 Task: Select Convenience. Add to cart, from 7-Eleven for 2696 Buckhannan Avenue, Syracuse, New York 13202, Cell Number 315-426-1559, following items : Bugles Ranch - 4, Pringles Sour Cream & Onion Grab Go Potato Crisps (2.5 oz) - 2, Lays Dip Smooth Ranch - 1
Action: Mouse moved to (321, 144)
Screenshot: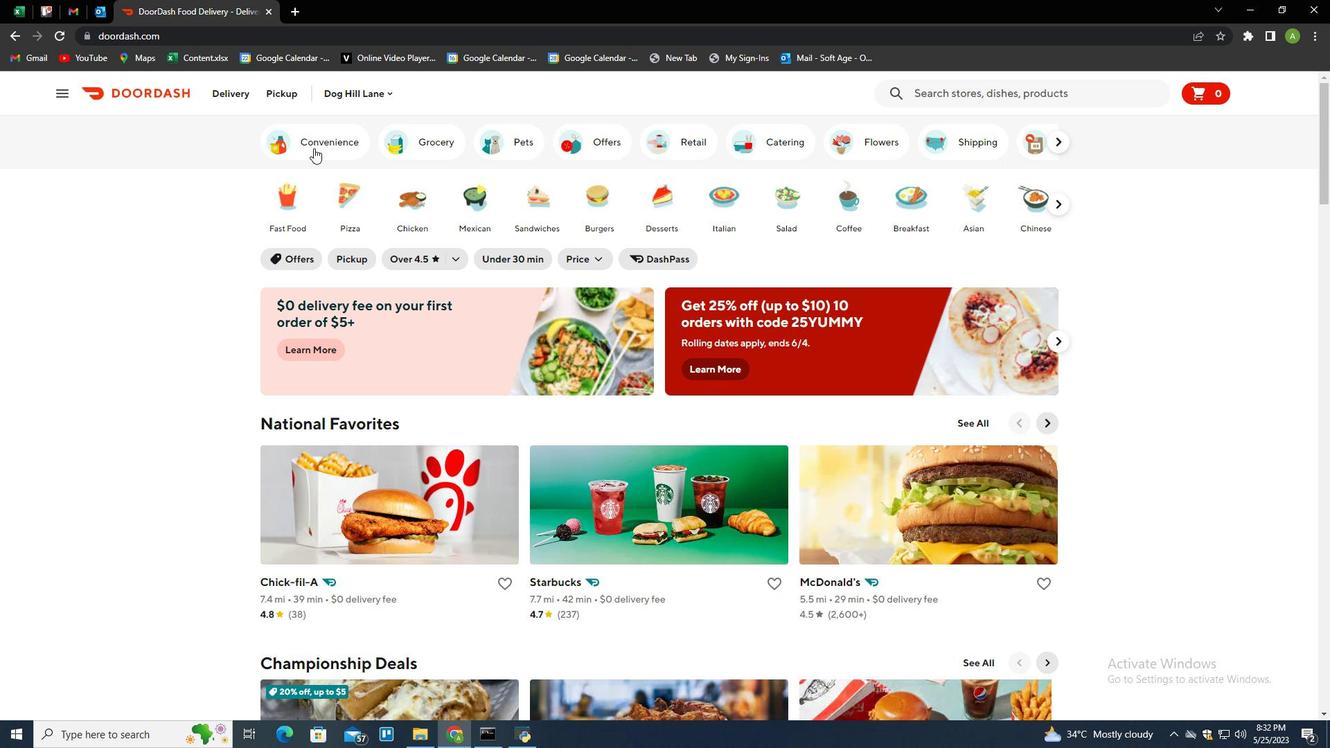 
Action: Mouse pressed left at (321, 144)
Screenshot: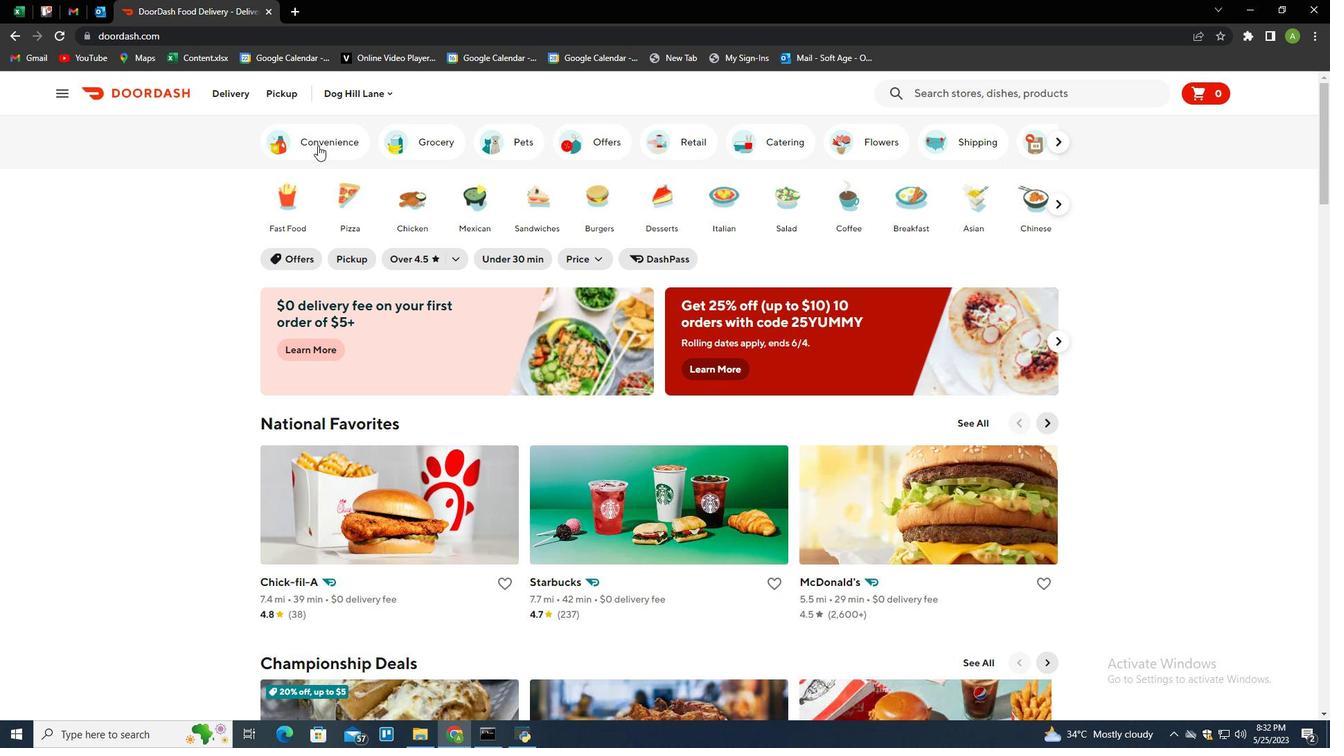 
Action: Mouse moved to (386, 538)
Screenshot: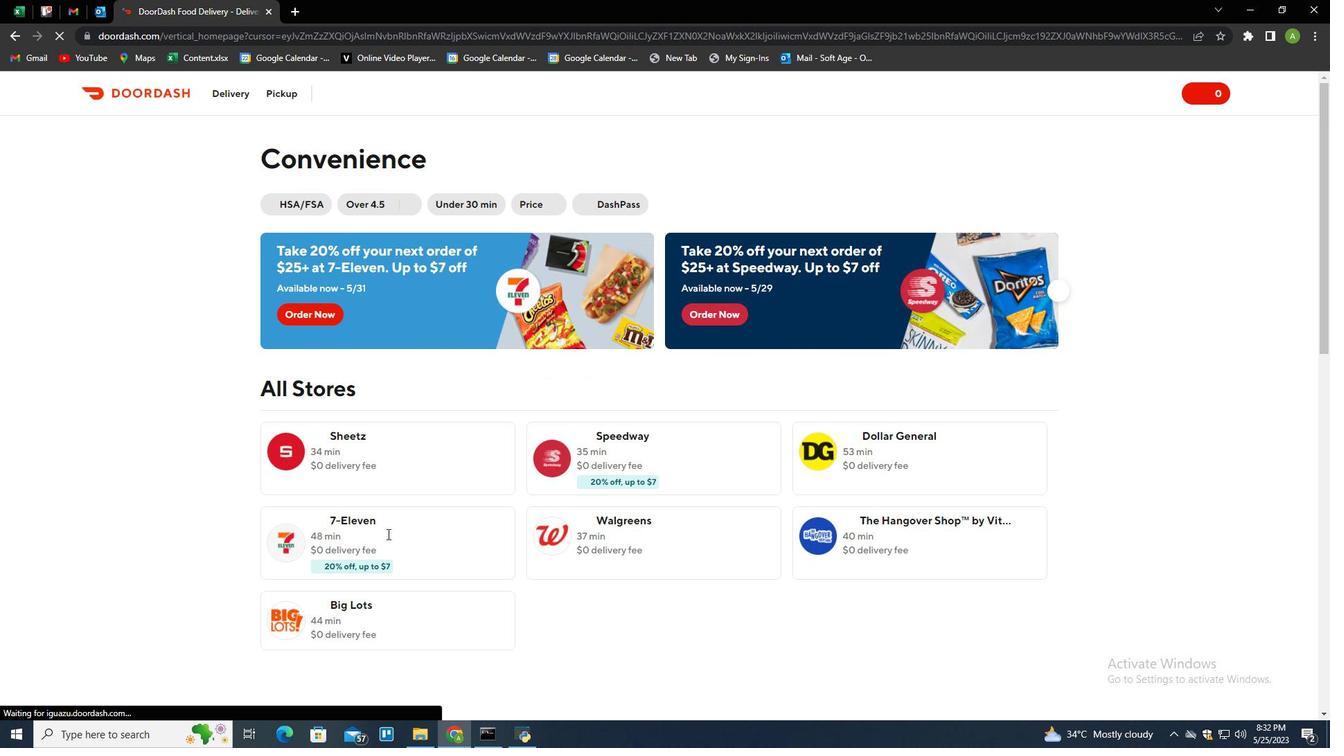 
Action: Mouse pressed left at (386, 538)
Screenshot: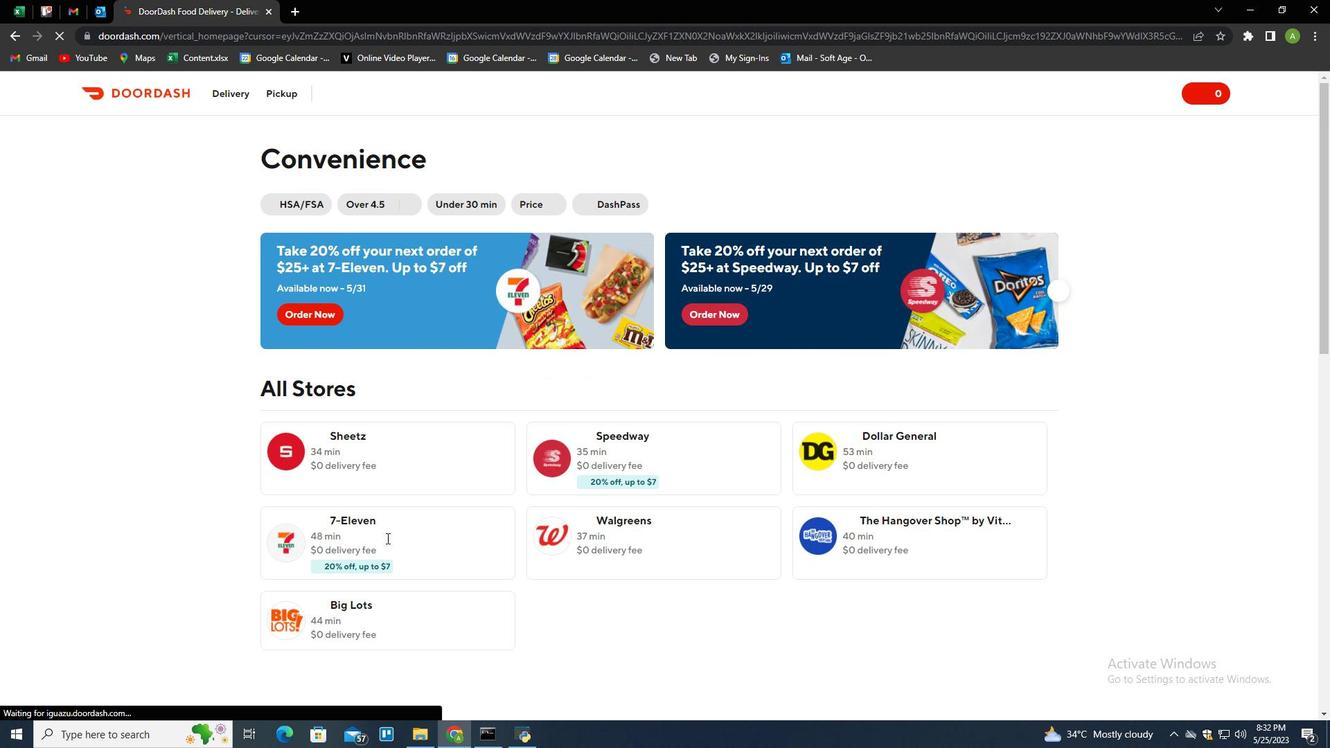 
Action: Mouse moved to (250, 88)
Screenshot: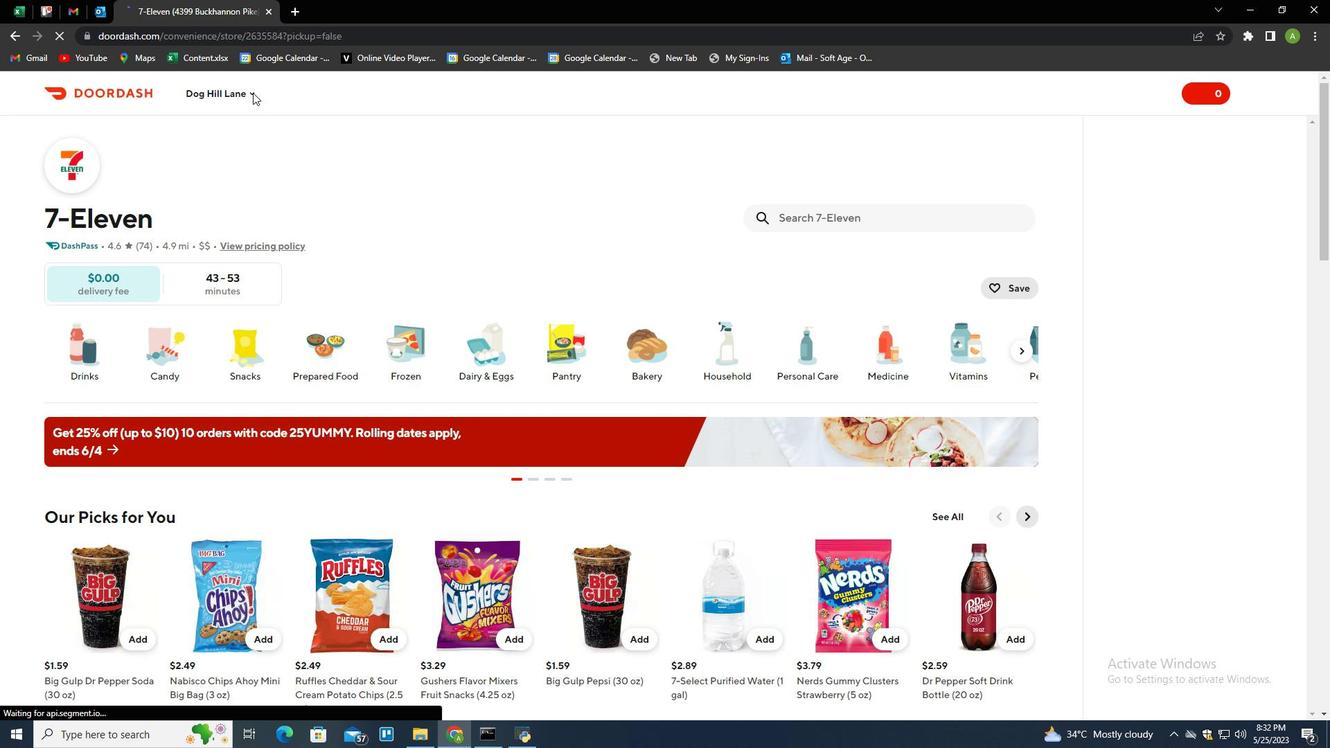 
Action: Mouse pressed left at (250, 88)
Screenshot: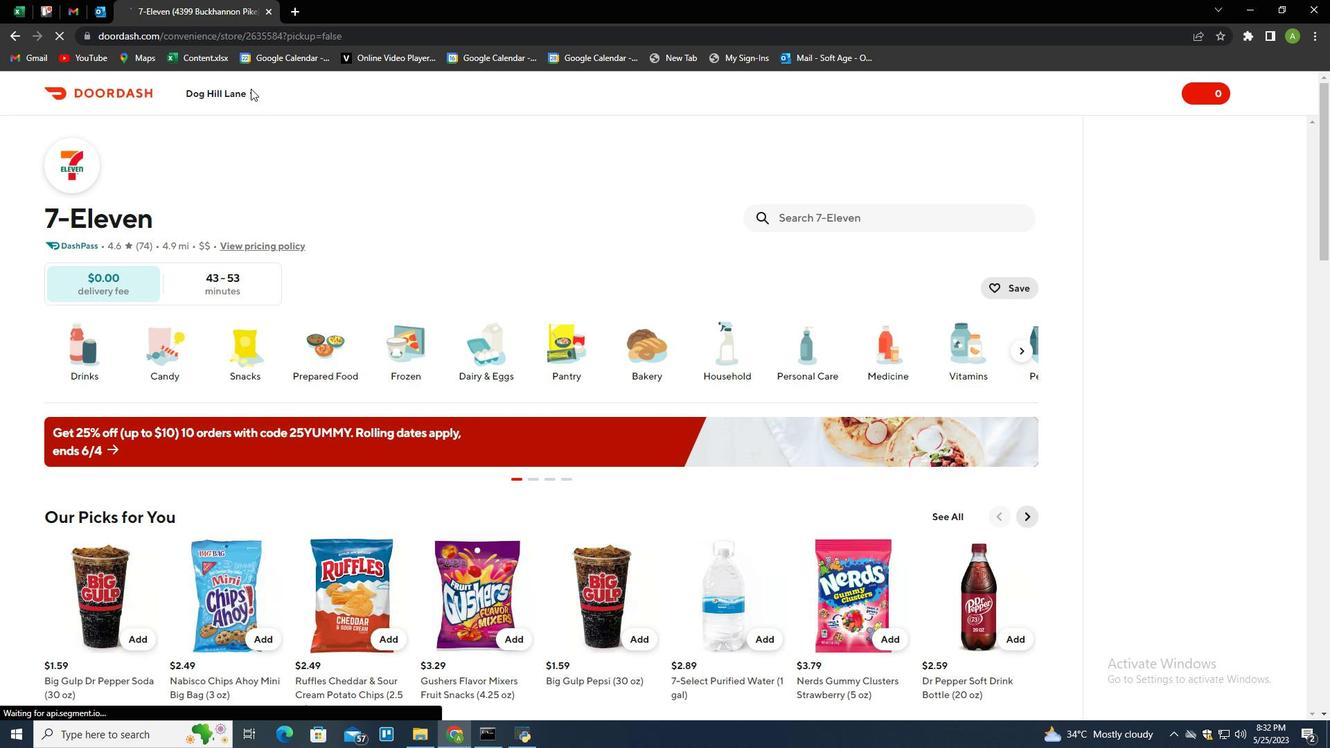 
Action: Mouse moved to (259, 157)
Screenshot: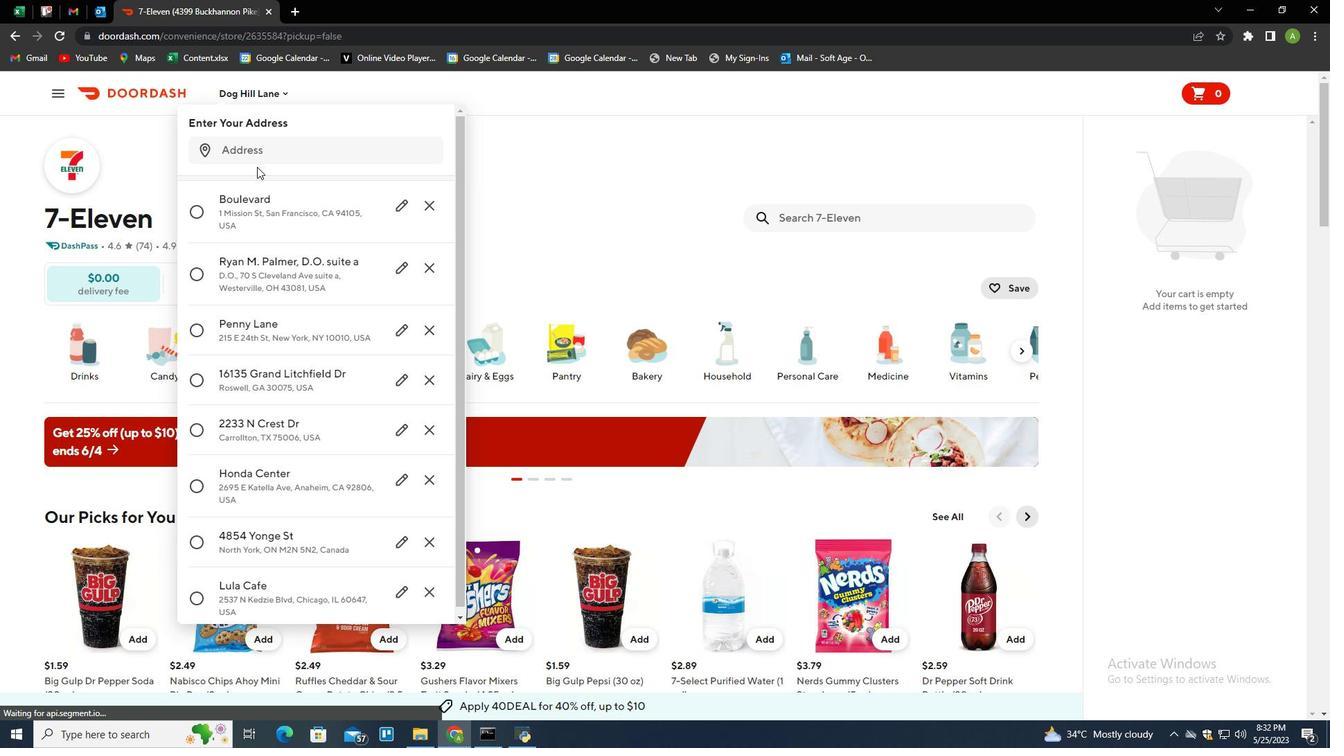 
Action: Mouse pressed left at (259, 157)
Screenshot: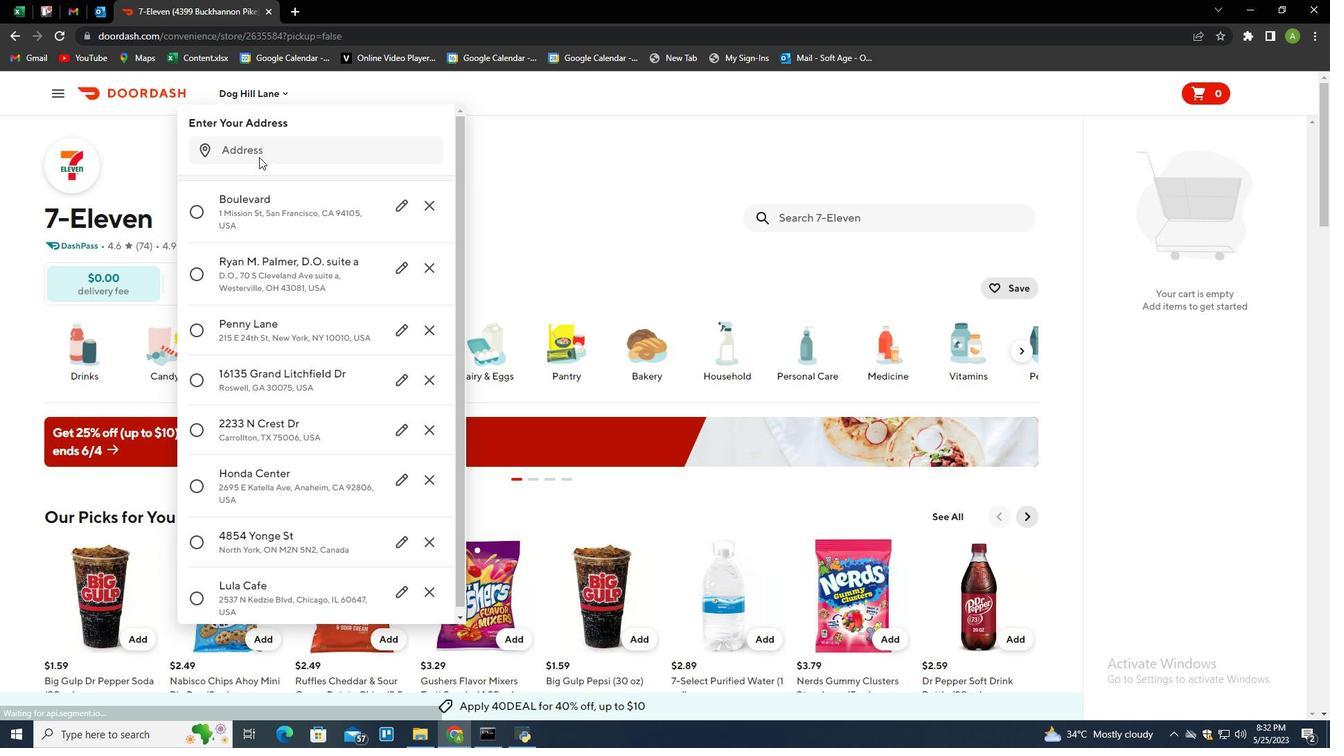
Action: Mouse moved to (252, 239)
Screenshot: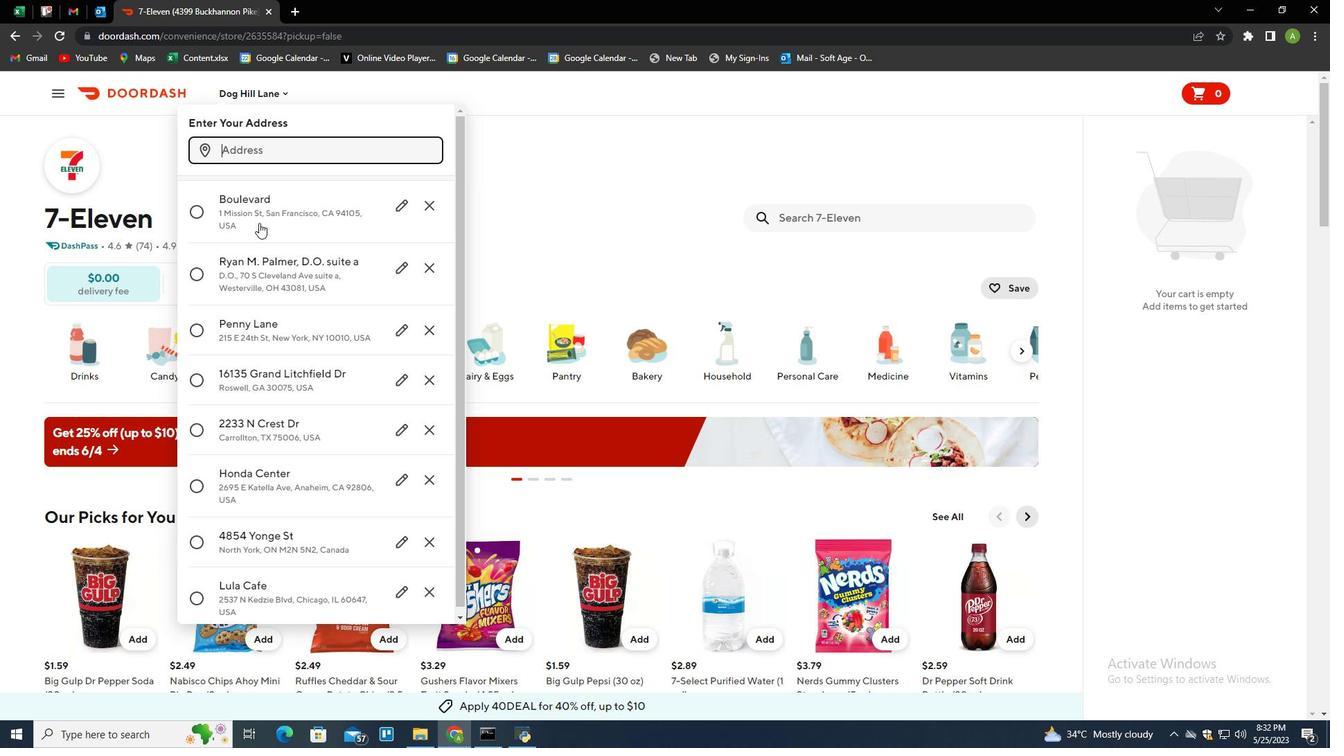 
Action: Key pressed 2696<Key.space>buckhannan<Key.space>avenue,<Key.space>syracuse,<Key.space>new<Key.space>york<Key.space>13202<Key.enter>
Screenshot: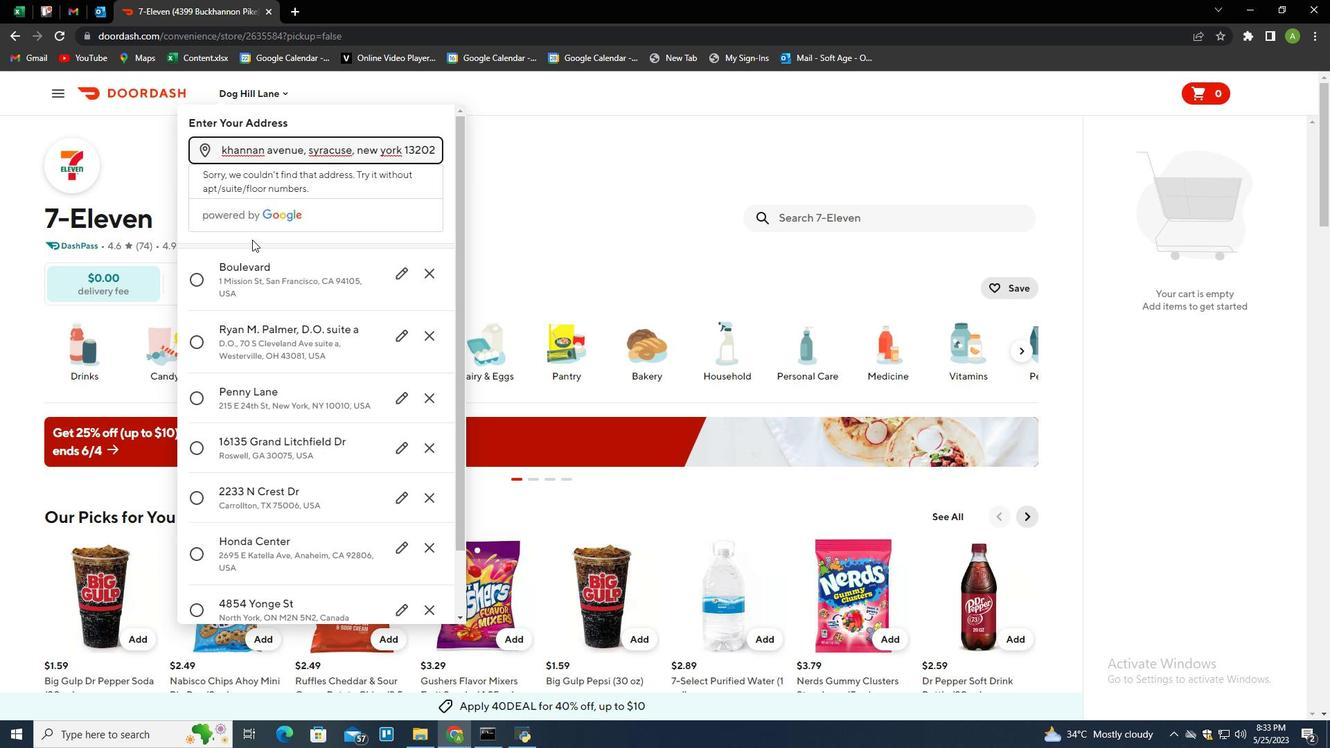 
Action: Mouse moved to (404, 606)
Screenshot: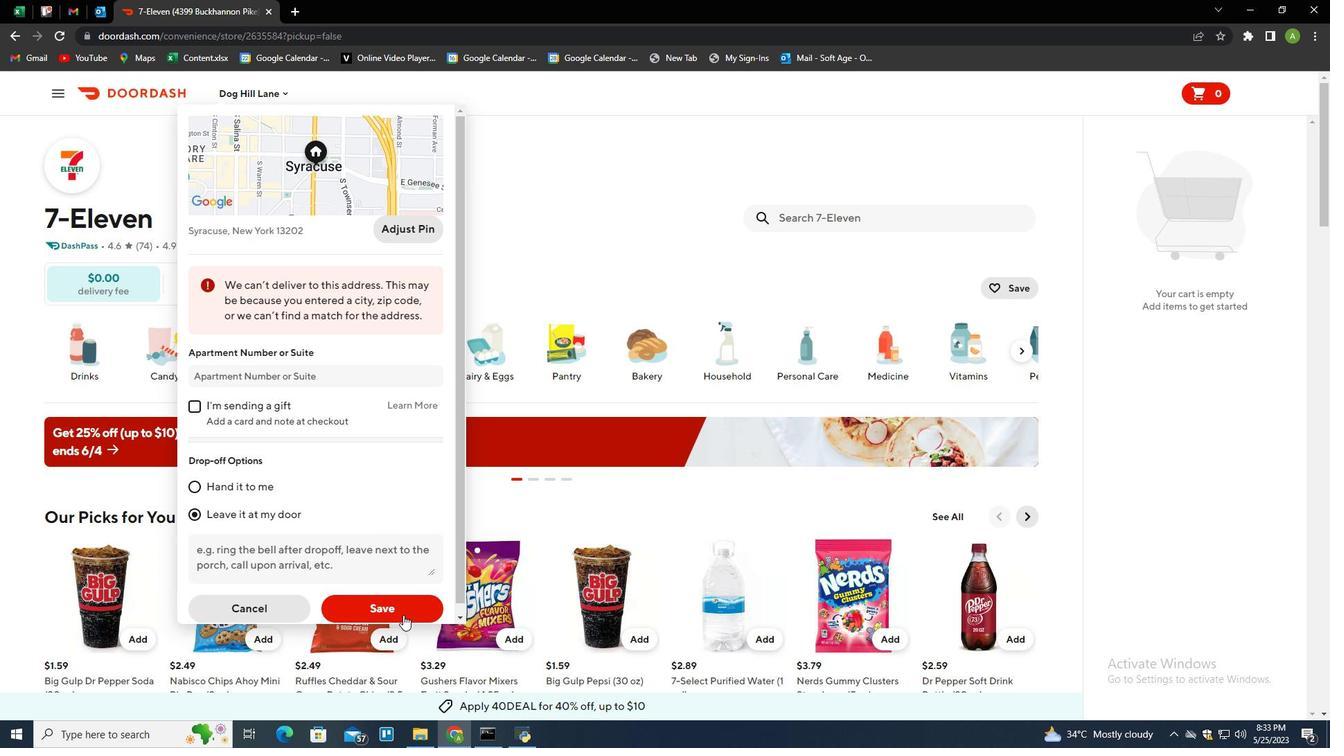 
Action: Mouse pressed left at (404, 606)
Screenshot: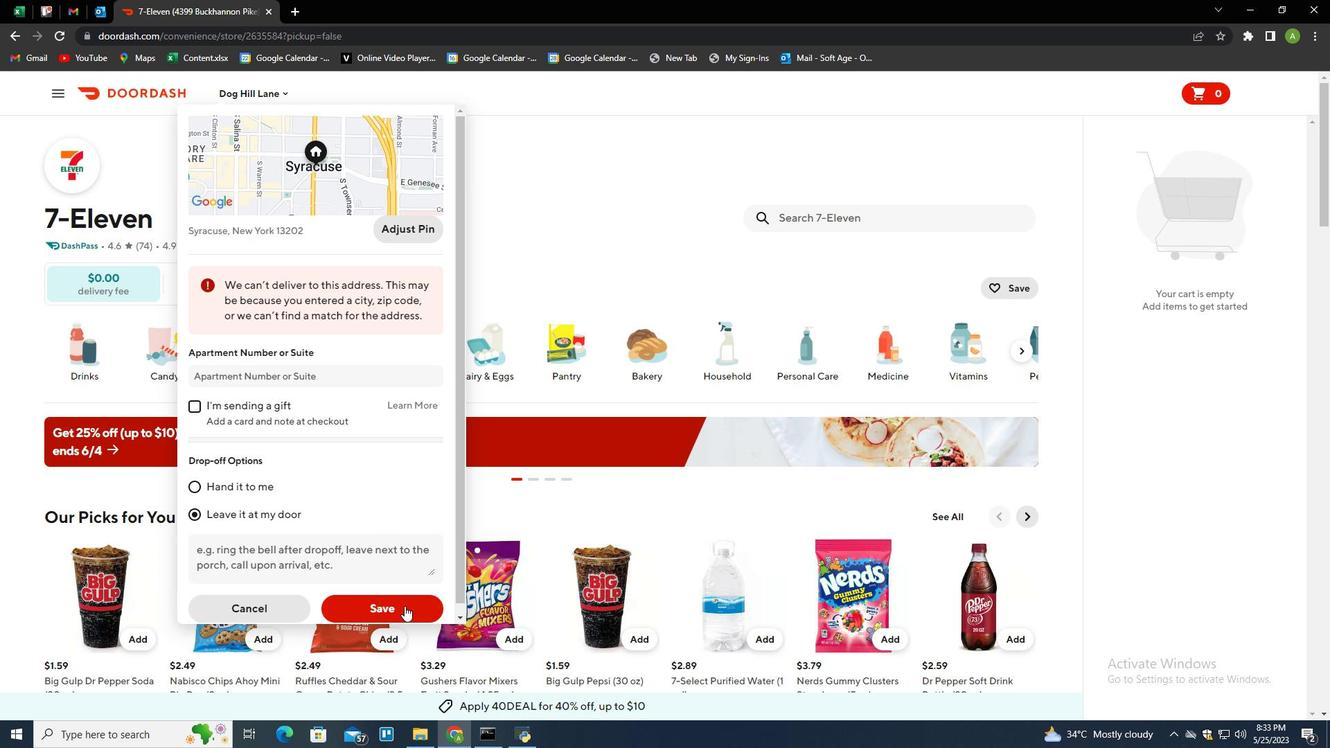 
Action: Mouse moved to (839, 216)
Screenshot: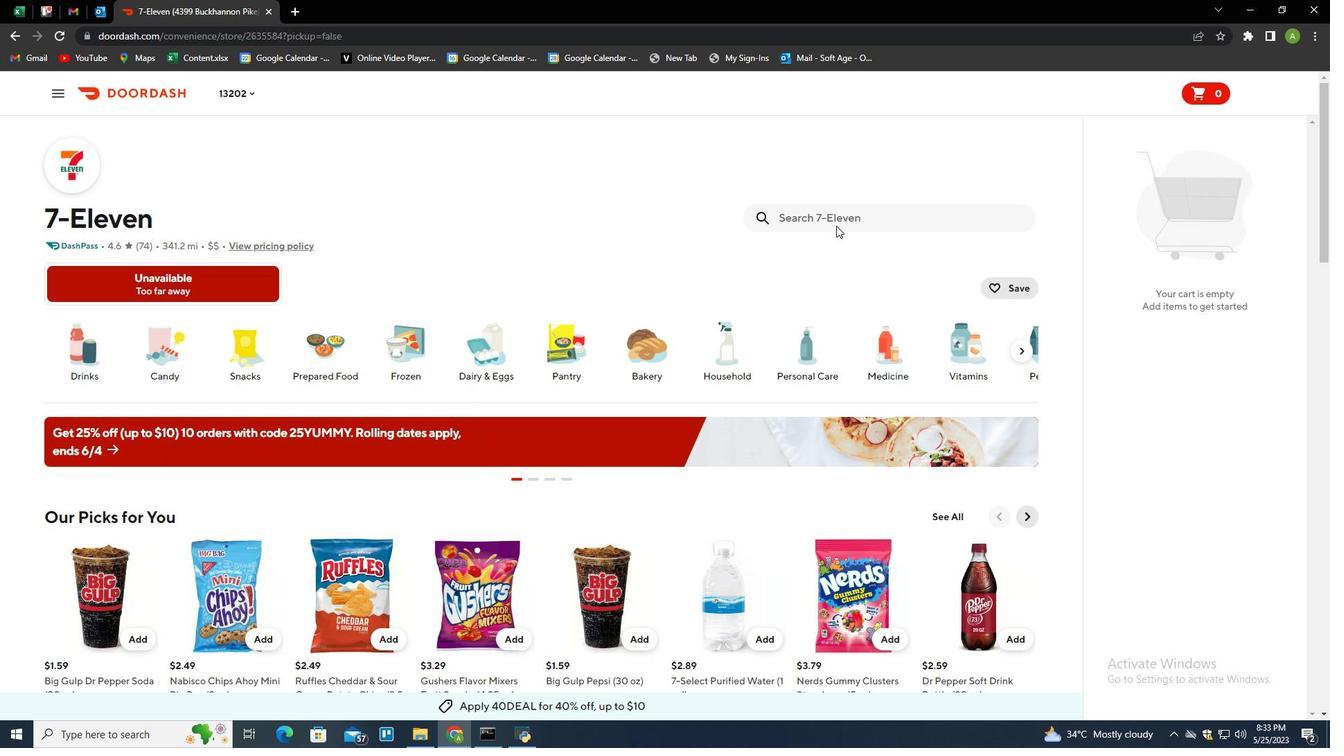 
Action: Mouse pressed left at (839, 216)
Screenshot: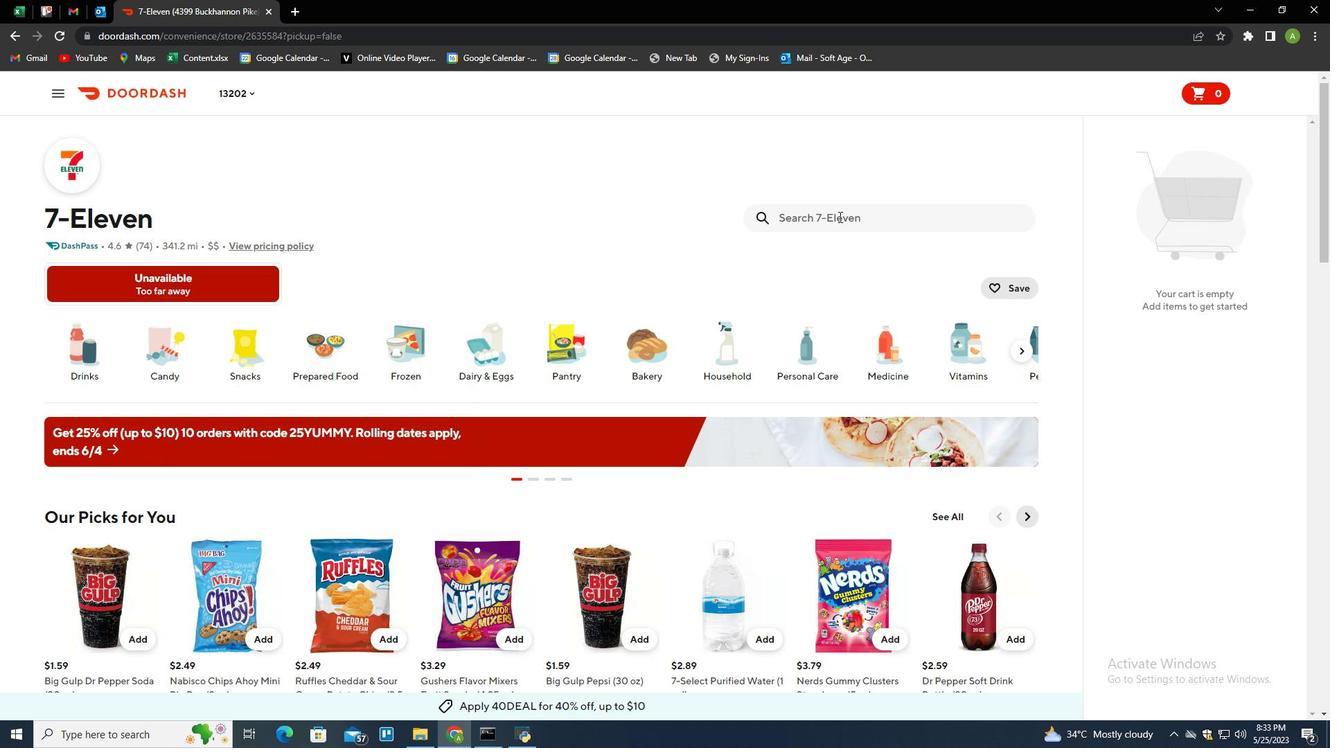 
Action: Mouse moved to (831, 224)
Screenshot: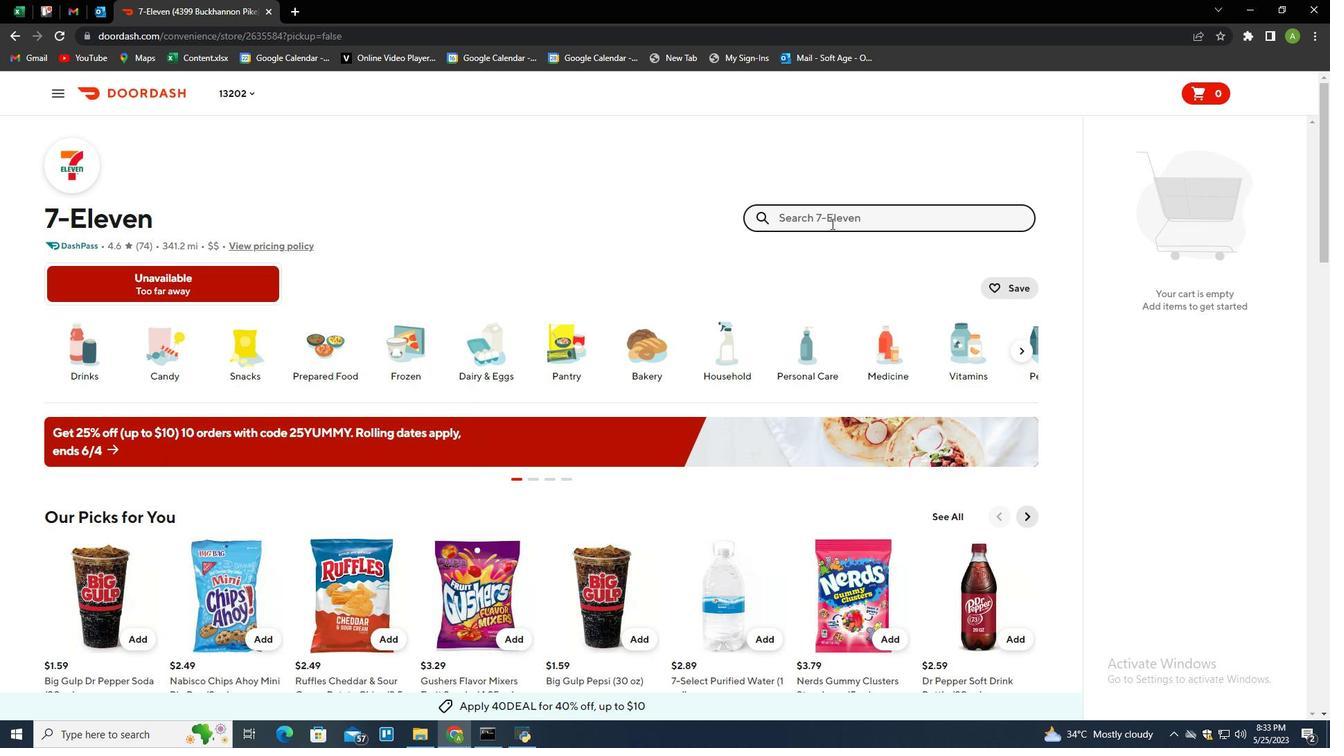 
Action: Key pressed bugles<Key.space>ranch<Key.enter>
Screenshot: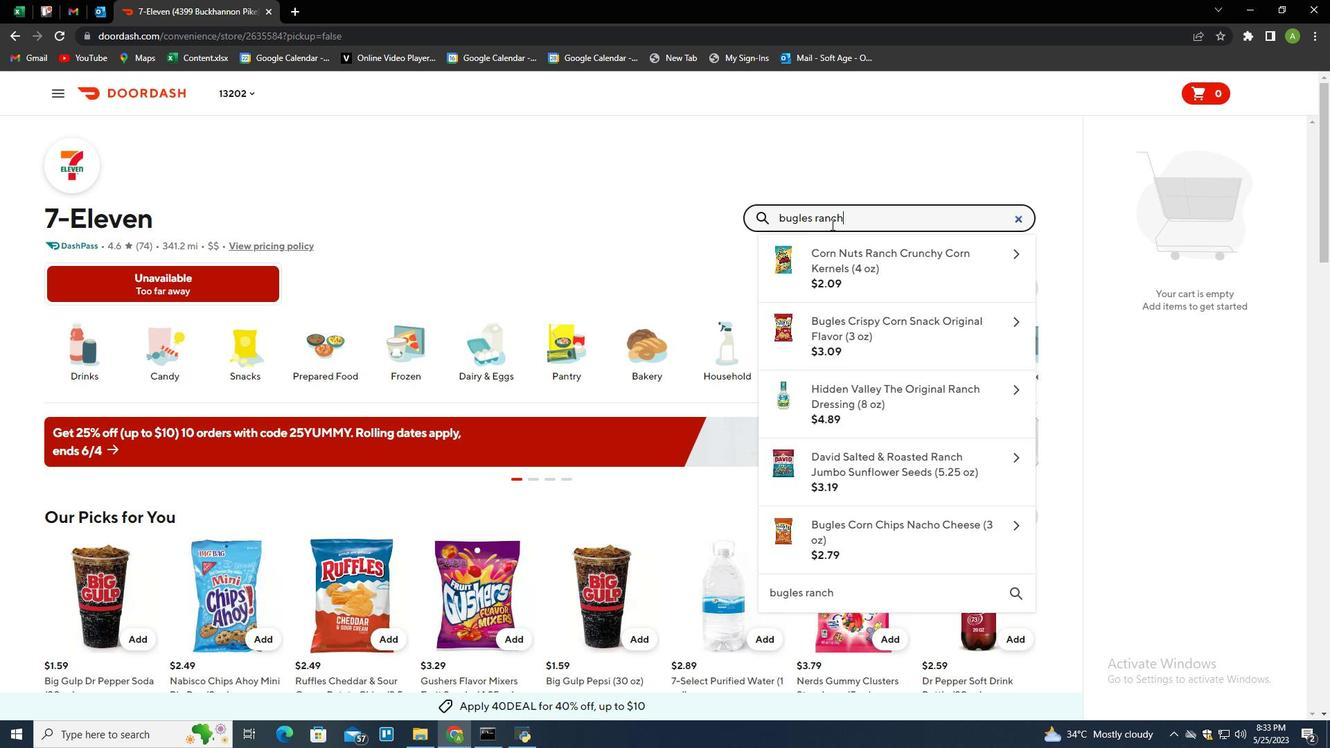 
Action: Mouse moved to (115, 357)
Screenshot: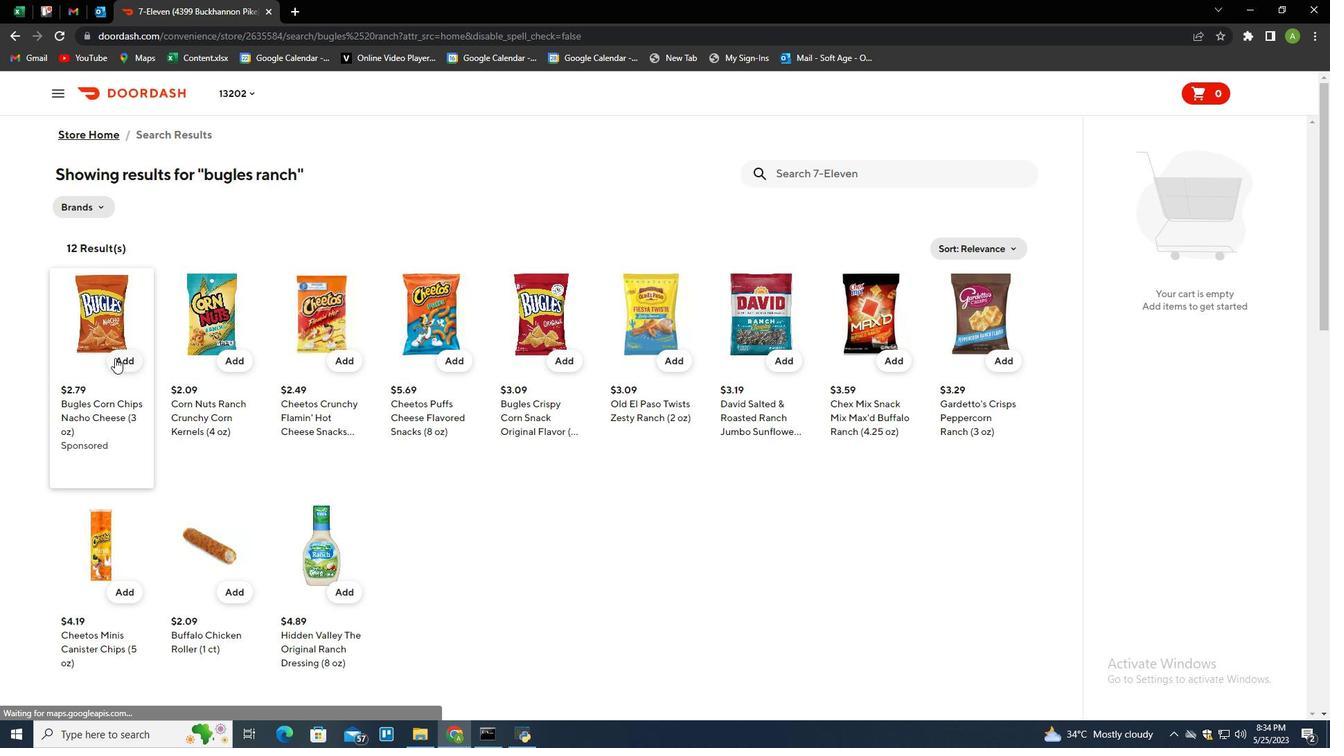 
Action: Mouse pressed left at (115, 357)
Screenshot: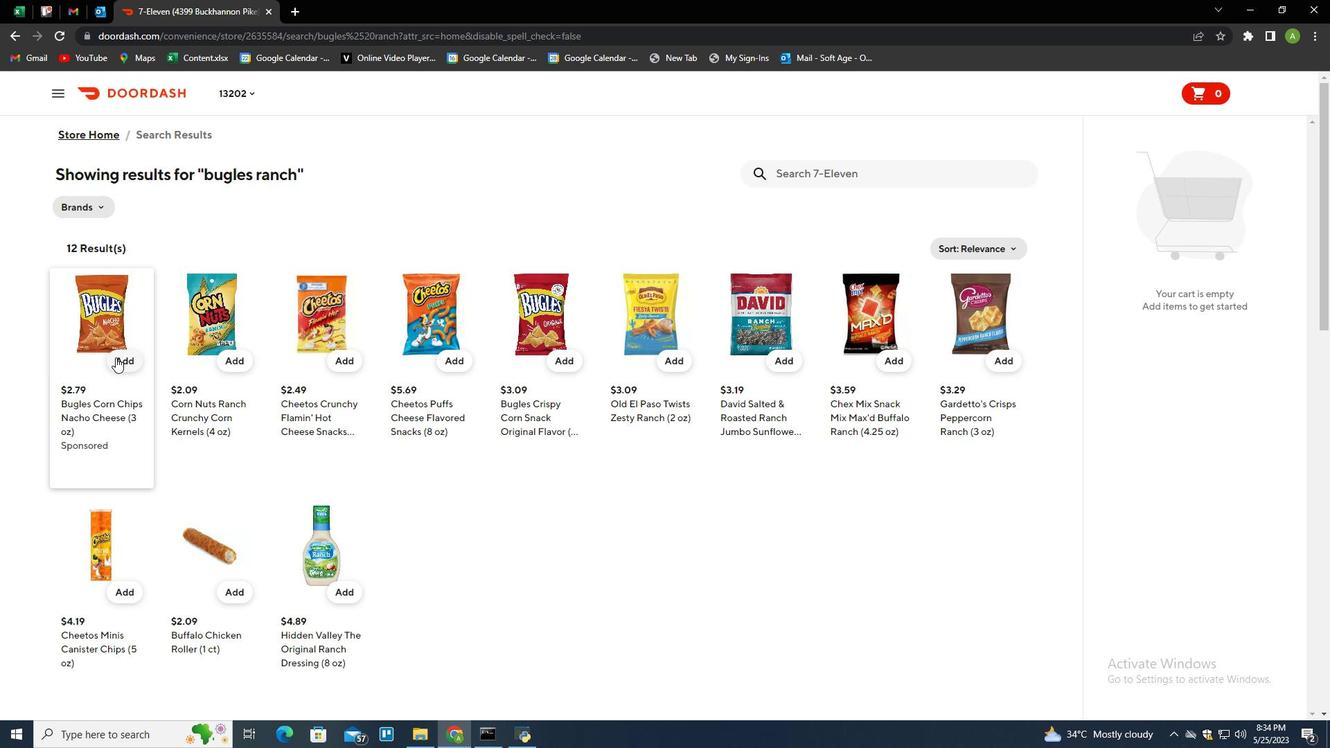 
Action: Mouse moved to (1284, 239)
Screenshot: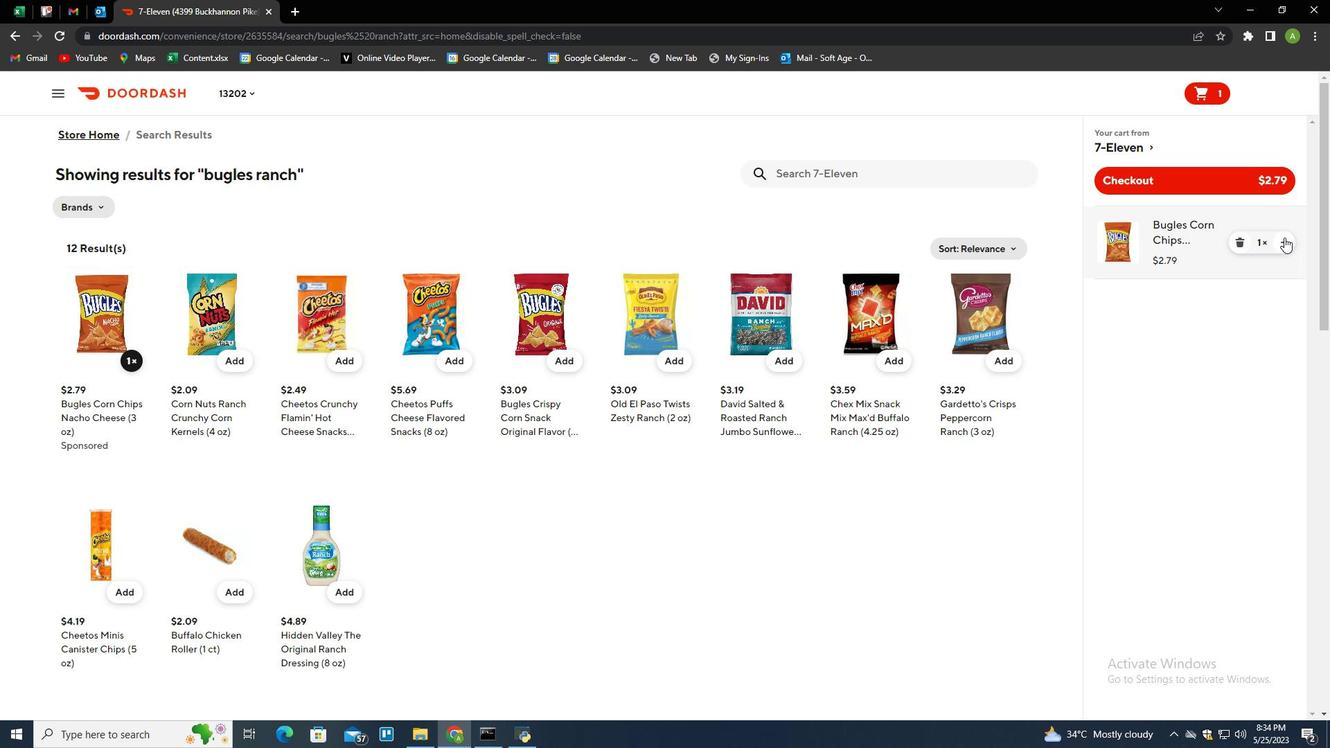 
Action: Mouse pressed left at (1284, 239)
Screenshot: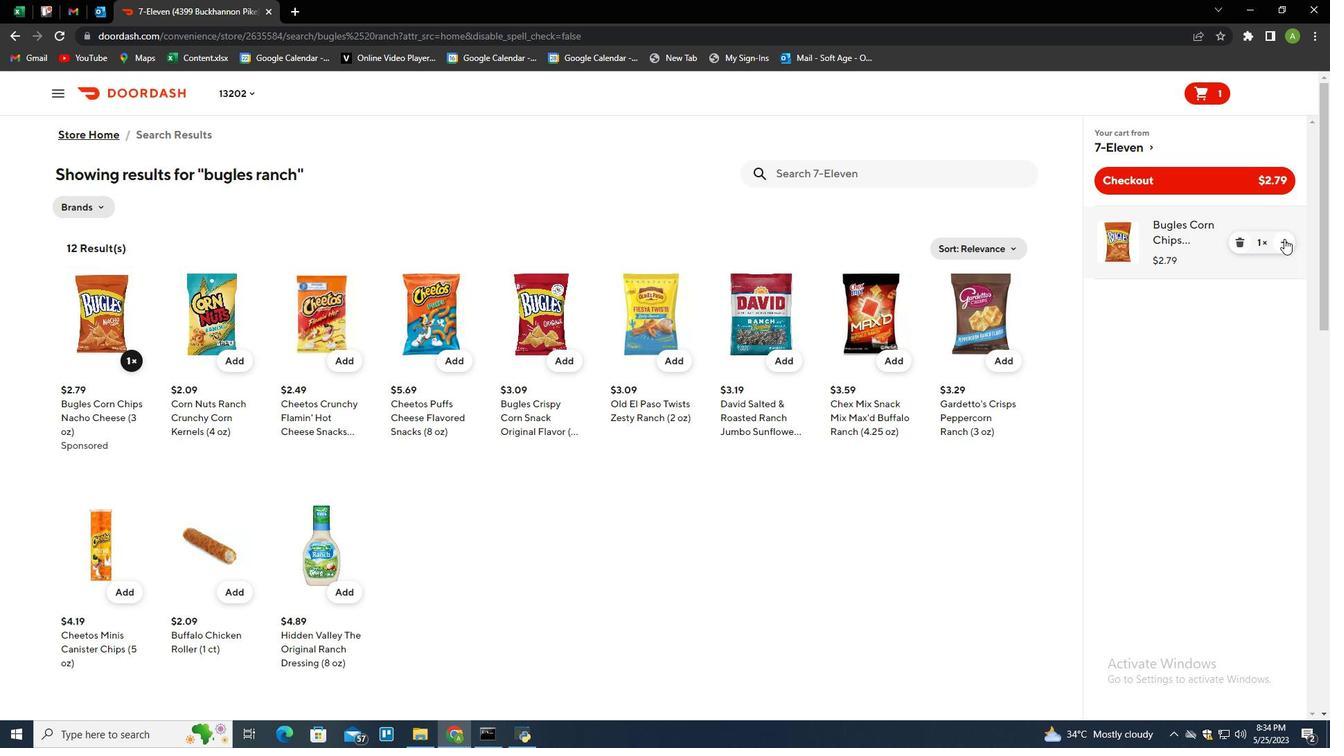 
Action: Mouse pressed left at (1284, 239)
Screenshot: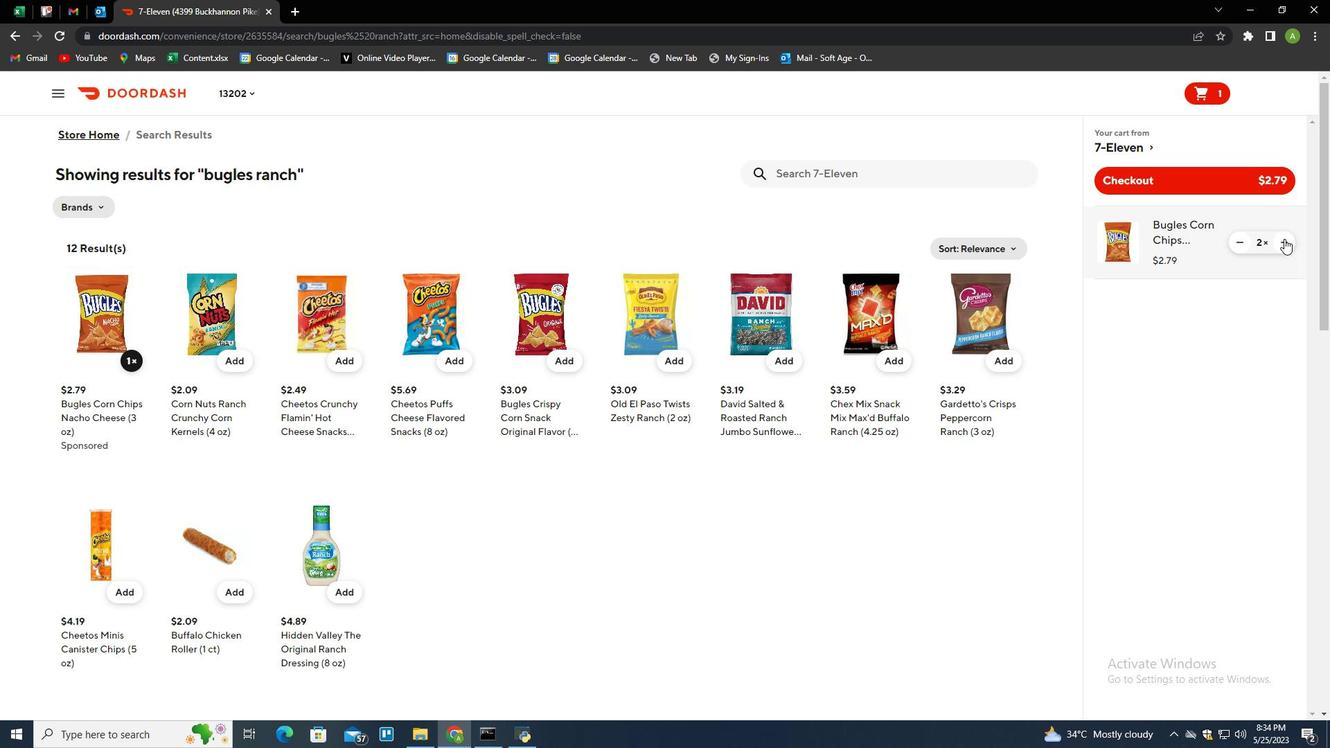 
Action: Mouse pressed left at (1284, 239)
Screenshot: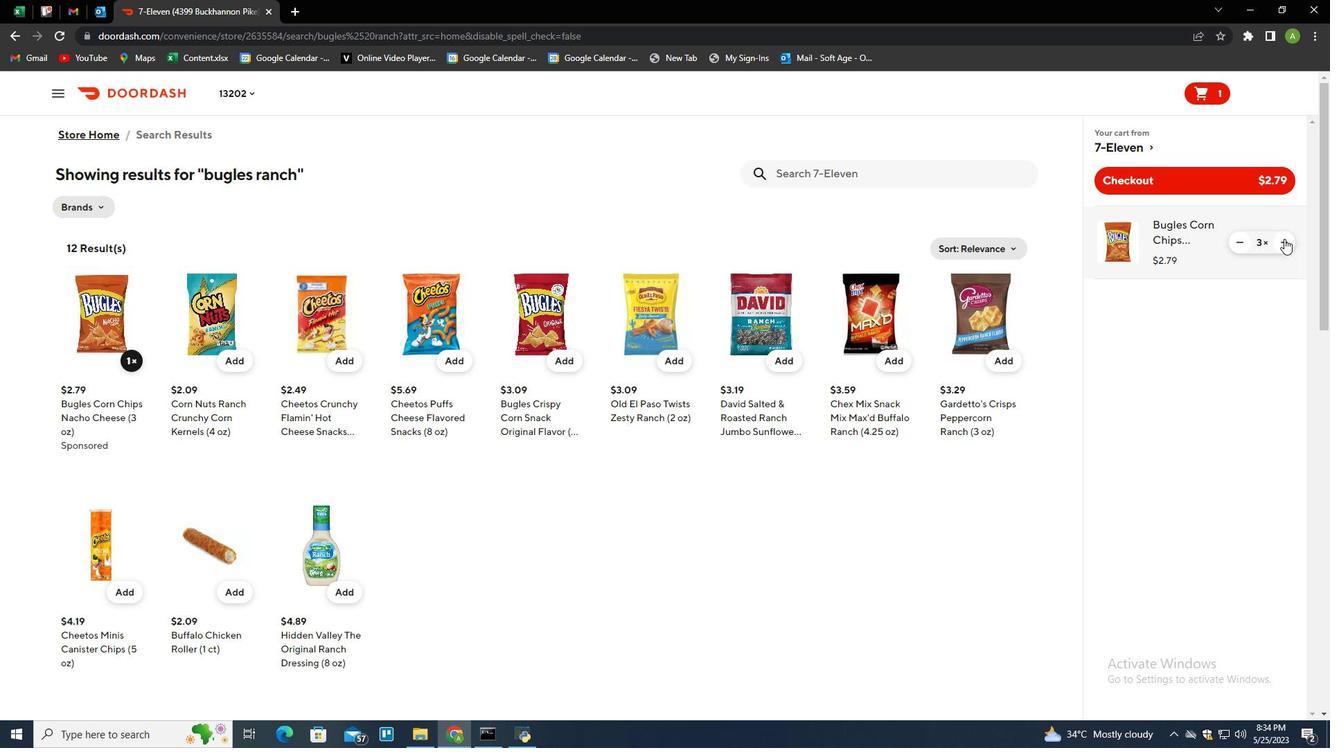 
Action: Mouse moved to (850, 176)
Screenshot: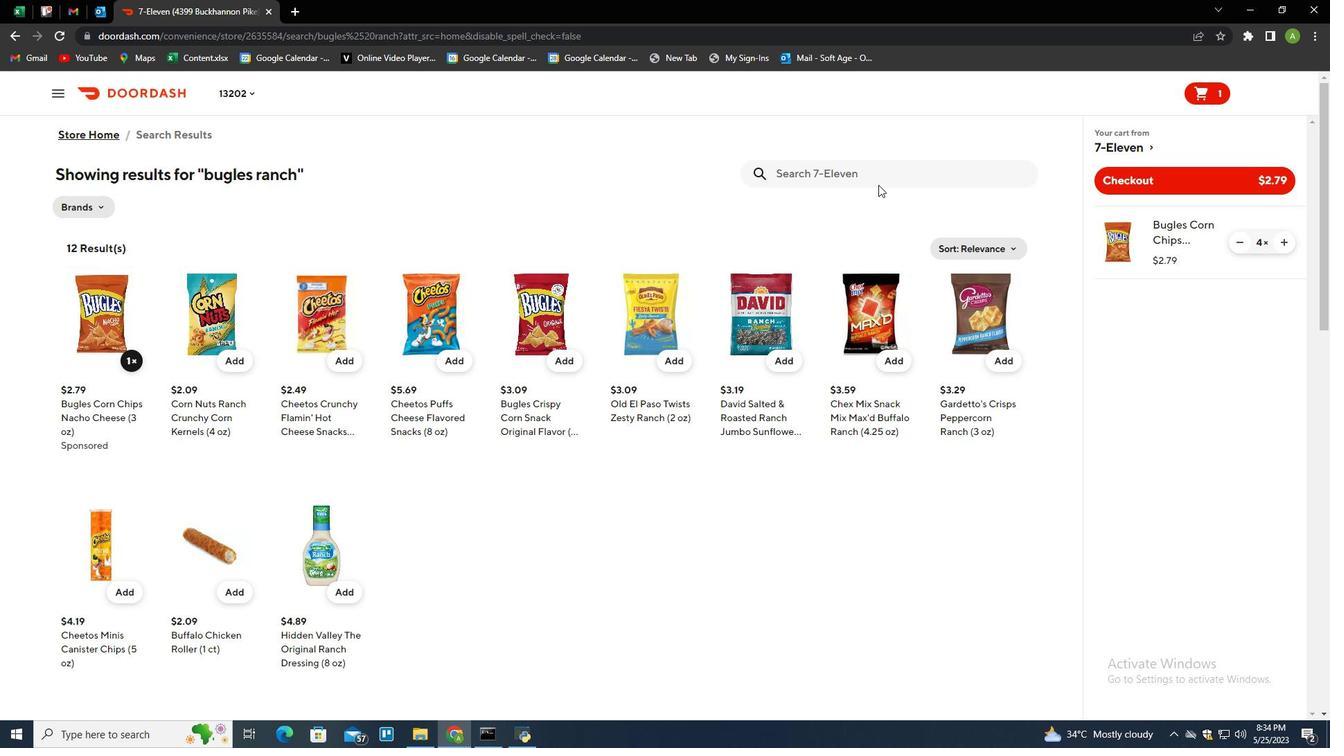 
Action: Mouse pressed left at (850, 176)
Screenshot: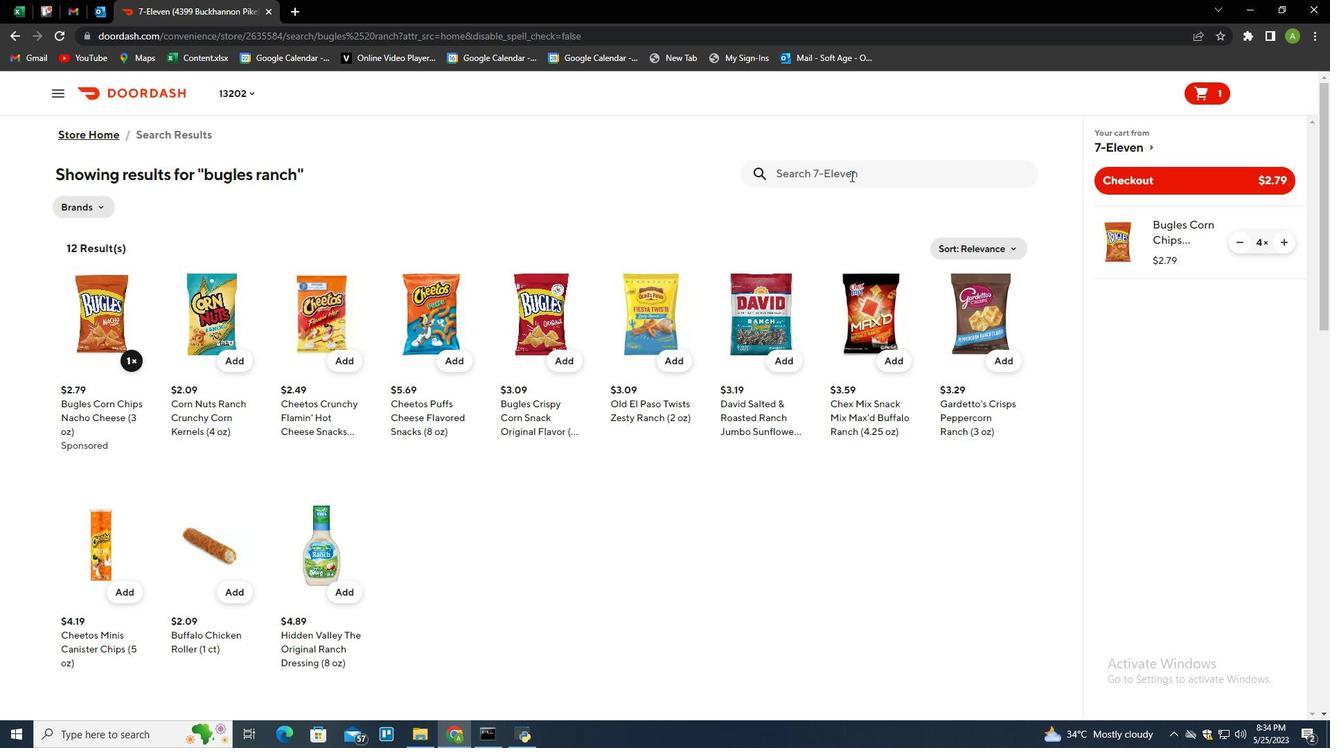 
Action: Mouse moved to (683, 234)
Screenshot: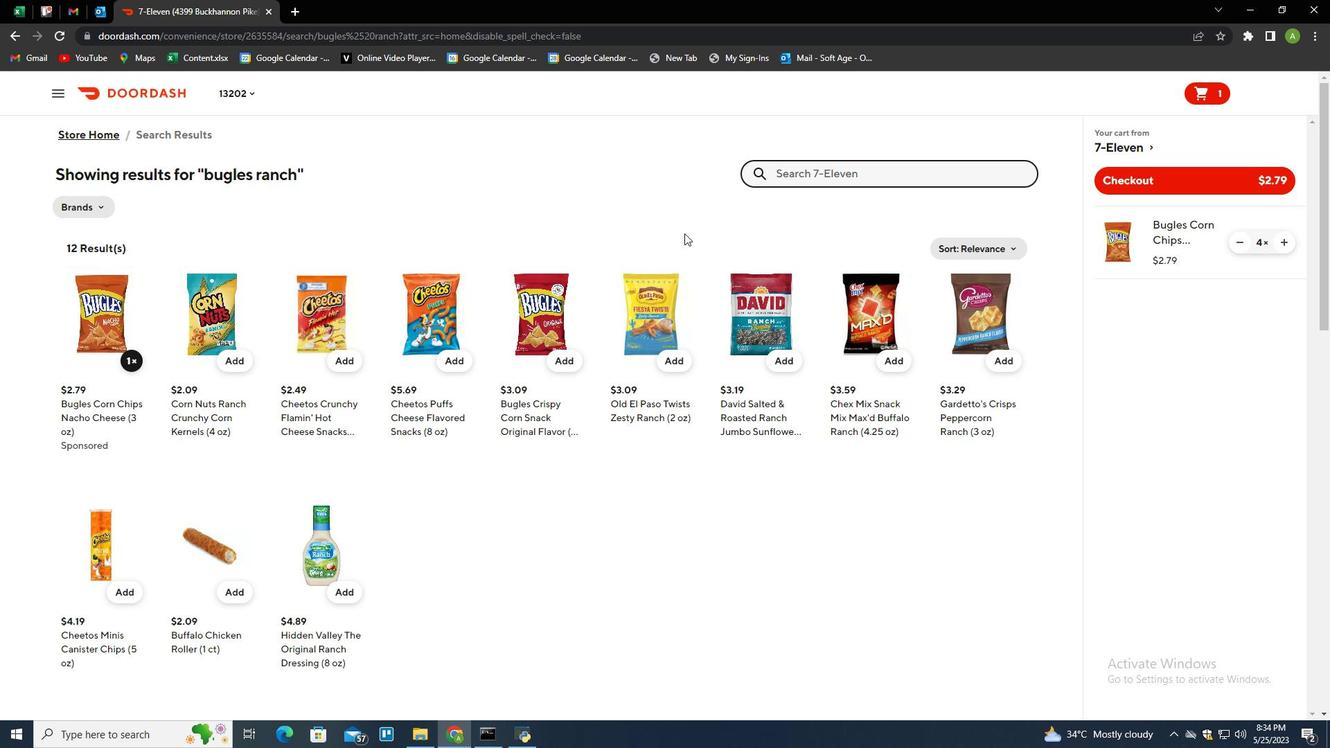 
Action: Key pressed pringles<Key.space>sour<Key.space>cream<Key.space><Key.shift>&<Key.space>onion<Key.space>grab<Key.space>go<Key.space>potato<Key.space>crisps<Key.space><Key.shift>(2.5<Key.space>oz<Key.shift>)<Key.enter>
Screenshot: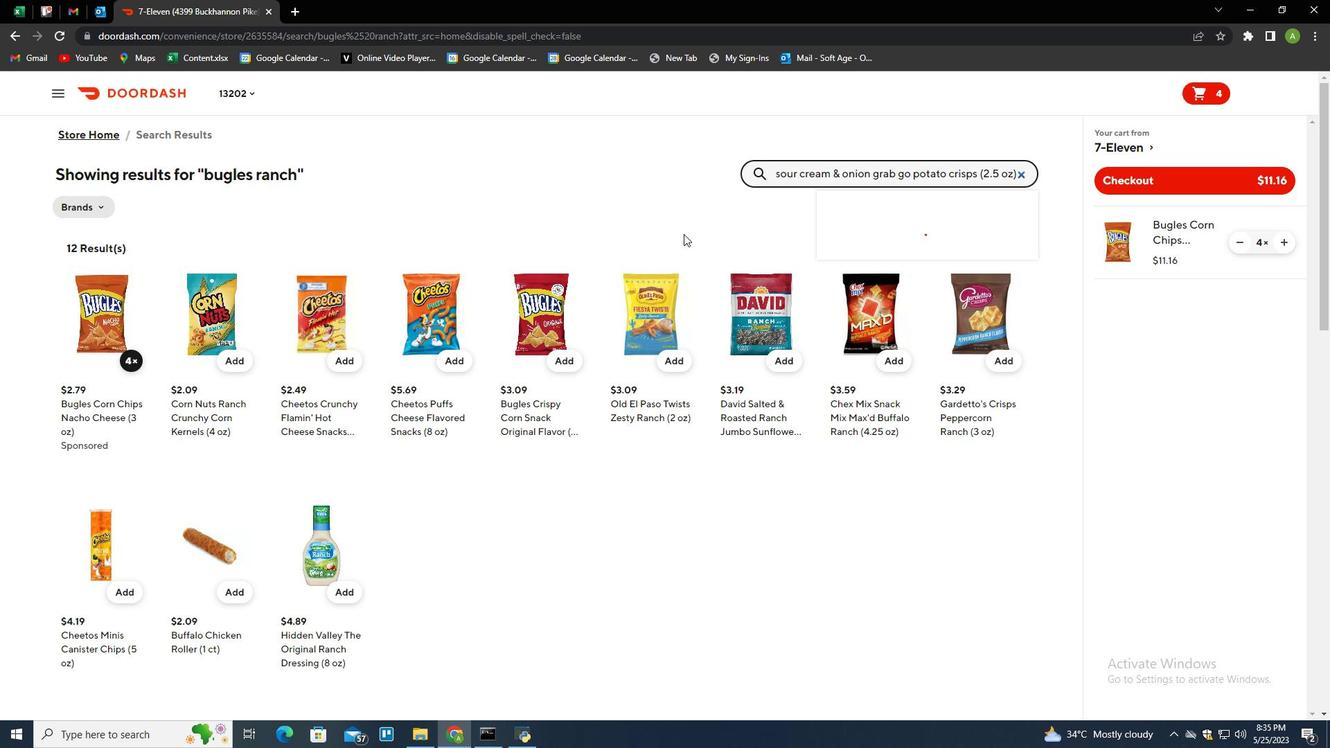 
Action: Mouse moved to (132, 365)
Screenshot: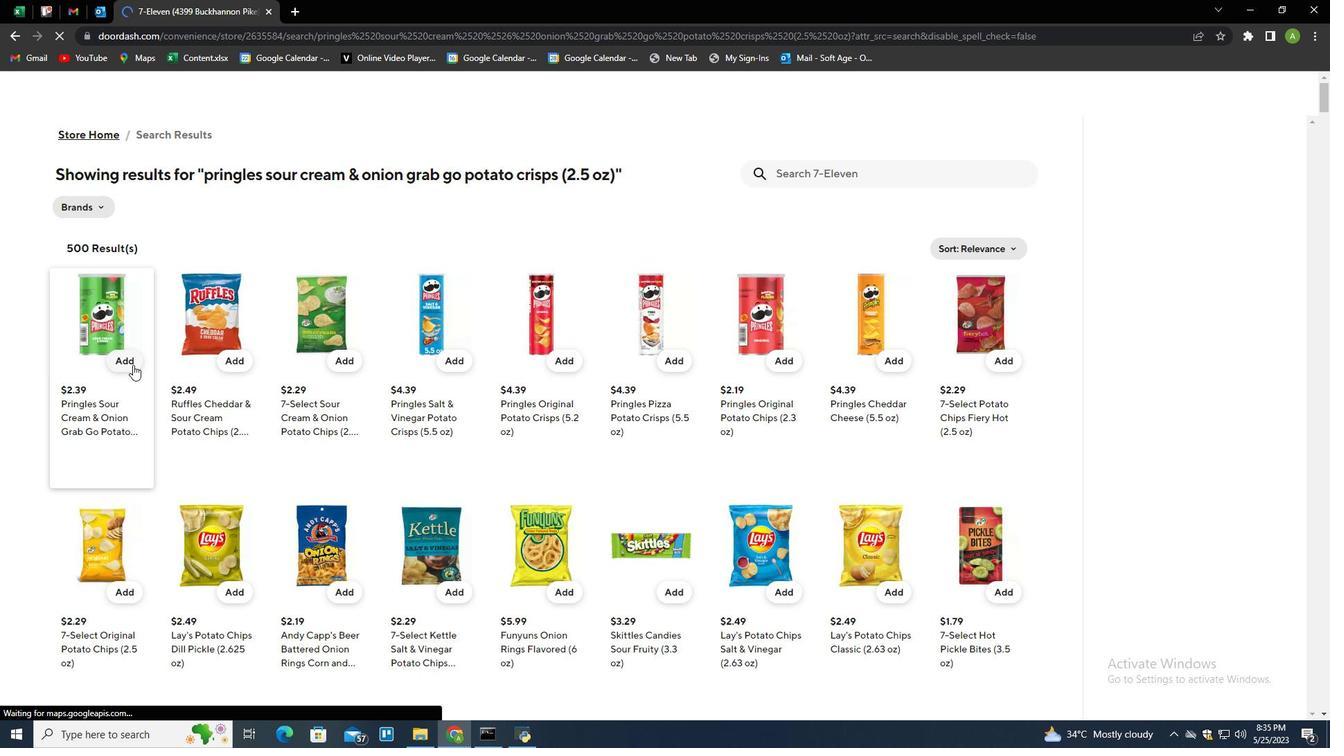 
Action: Mouse pressed left at (132, 365)
Screenshot: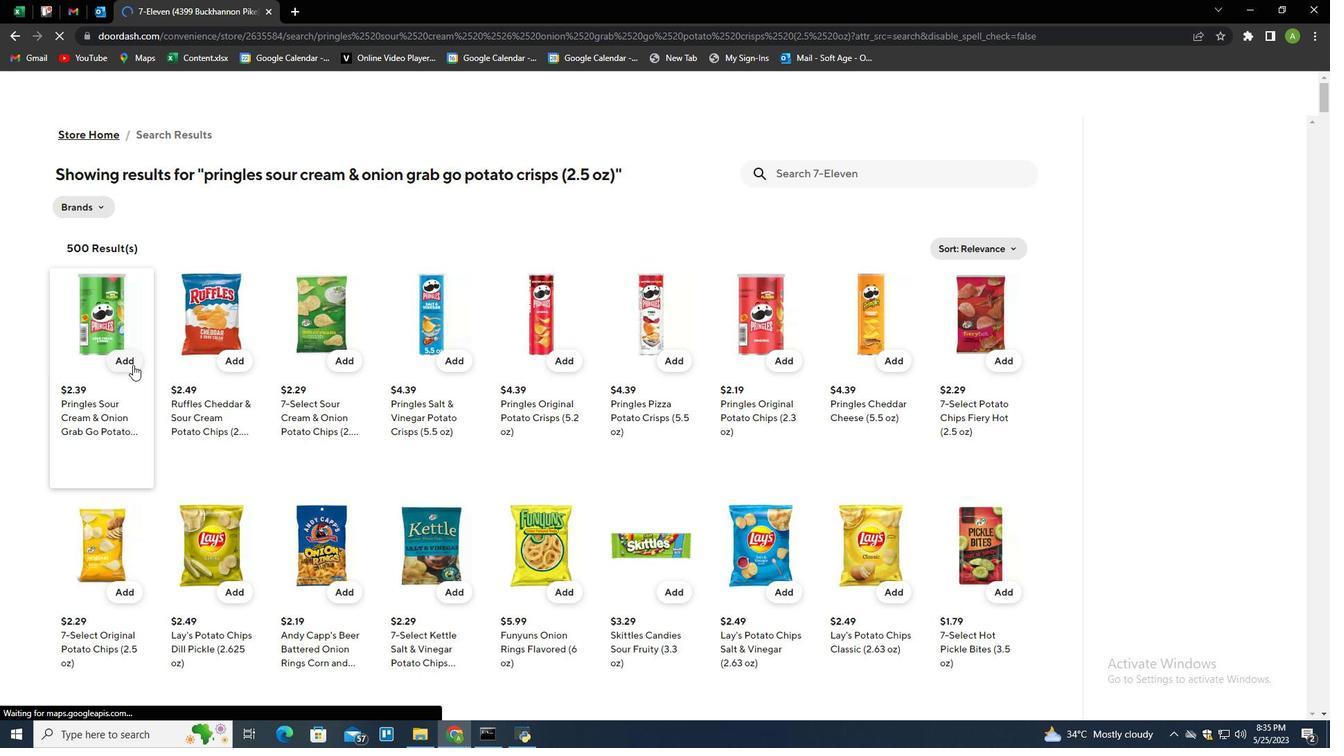 
Action: Mouse moved to (1283, 315)
Screenshot: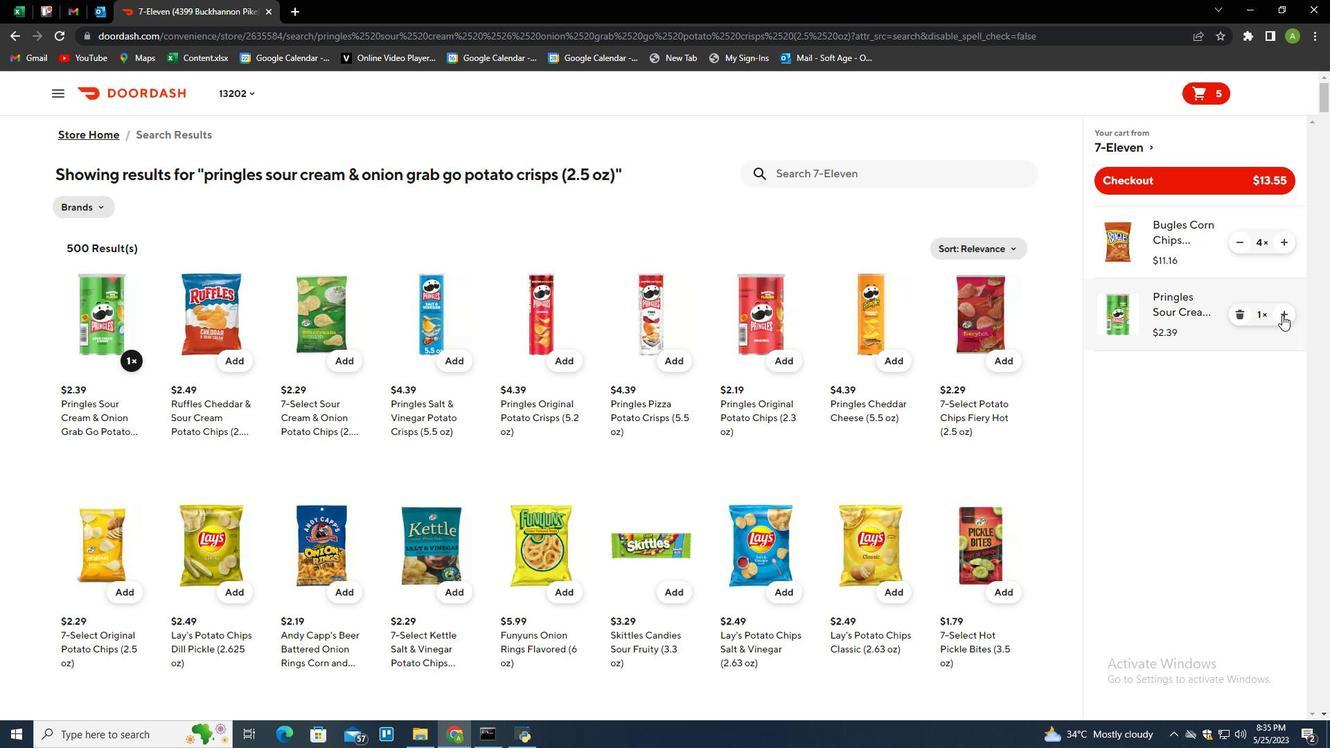 
Action: Mouse pressed left at (1283, 315)
Screenshot: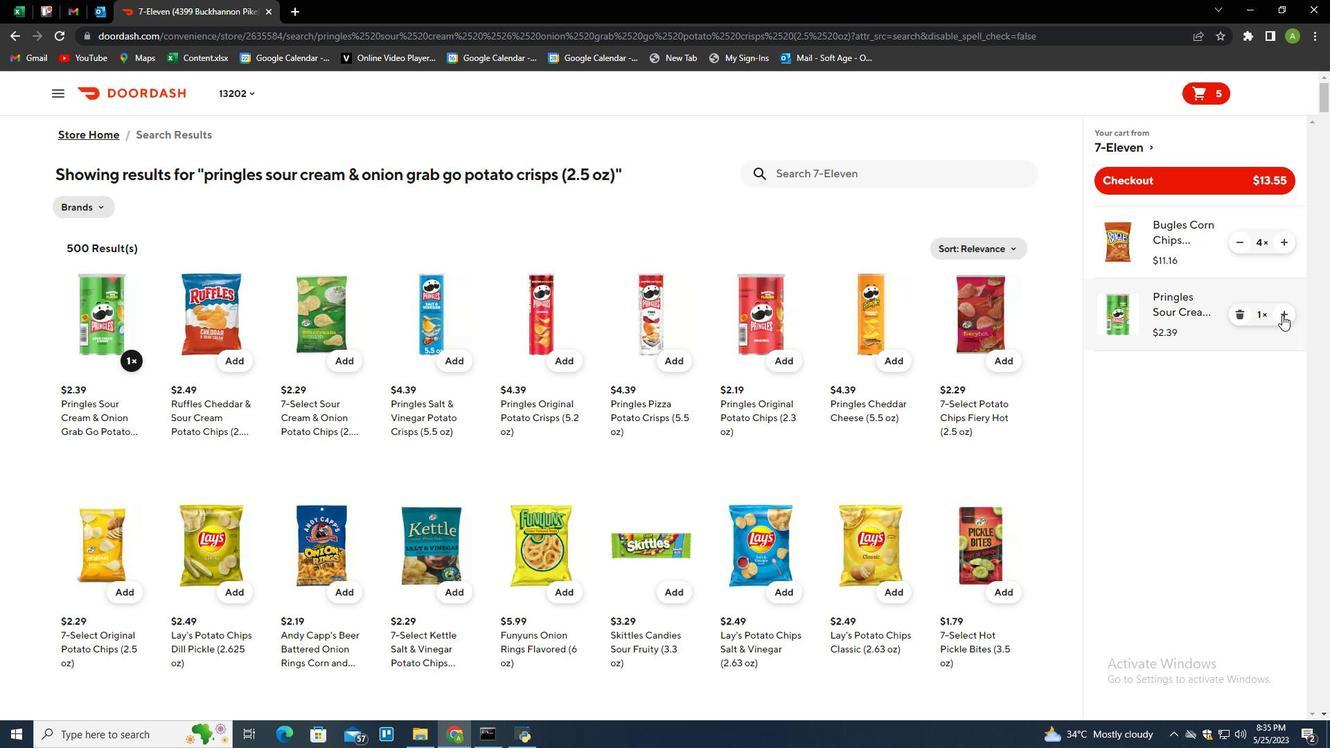 
Action: Mouse moved to (848, 183)
Screenshot: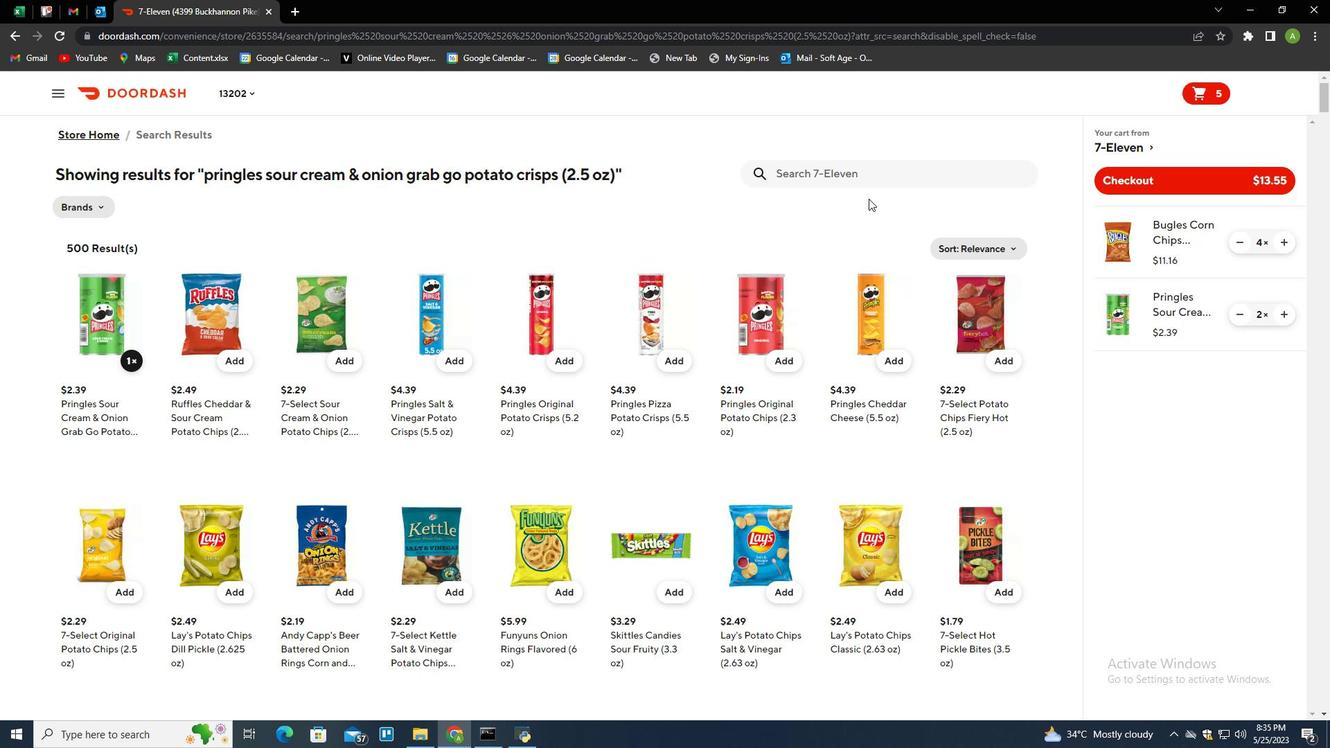
Action: Mouse pressed left at (848, 183)
Screenshot: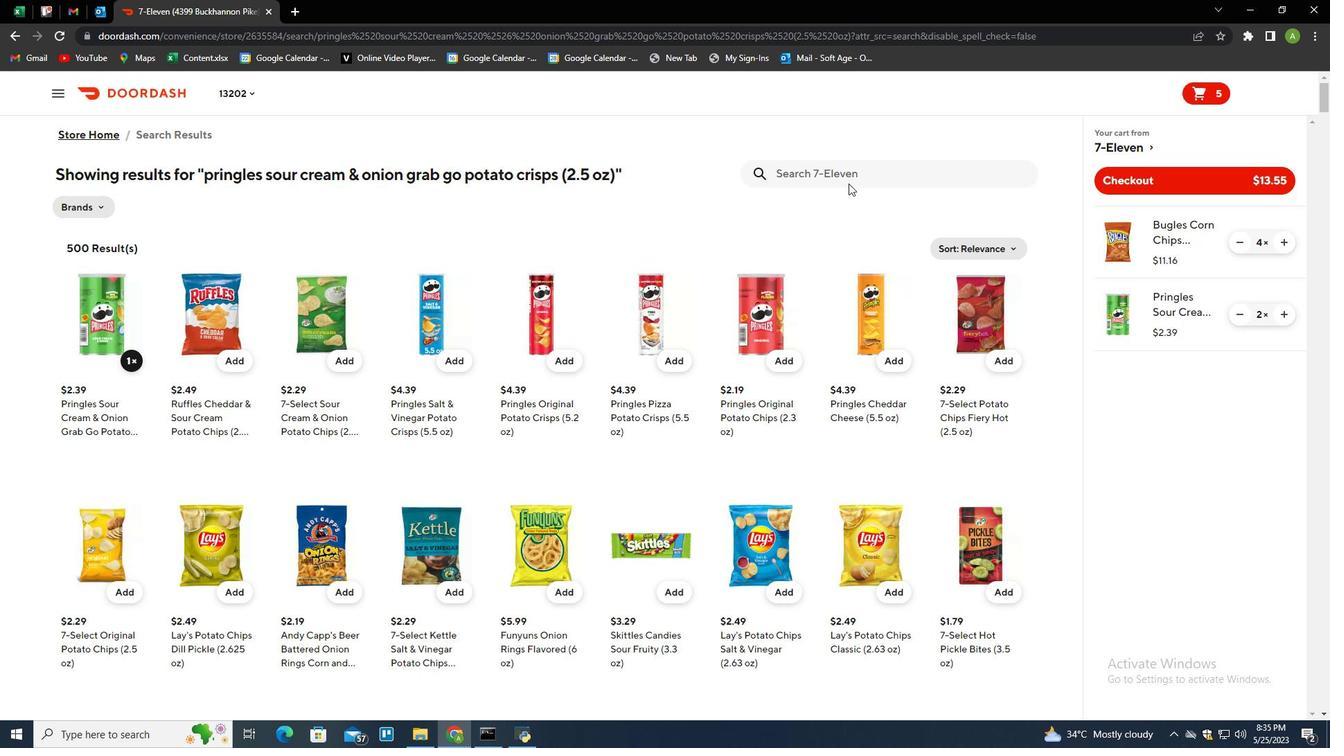 
Action: Mouse moved to (793, 203)
Screenshot: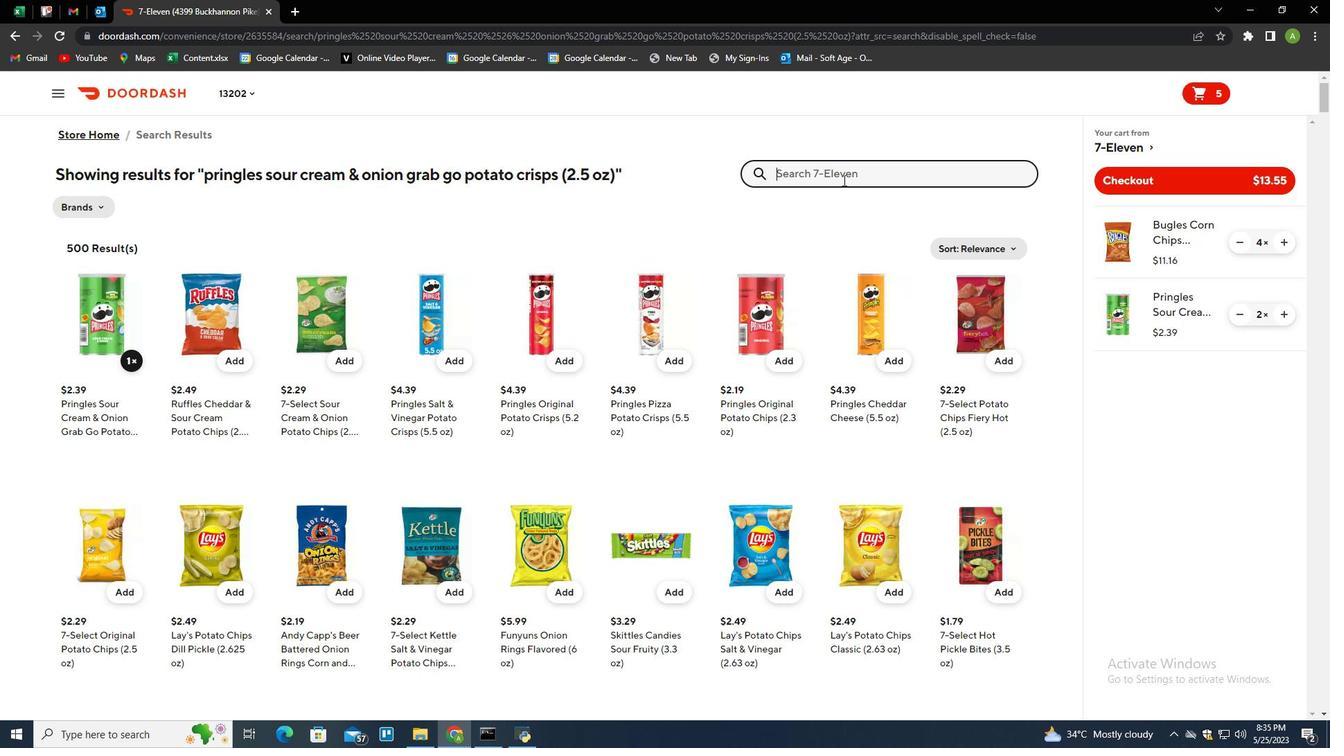 
Action: Key pressed lays<Key.space>dip<Key.space>smooth<Key.space>ranch<Key.enter>
Screenshot: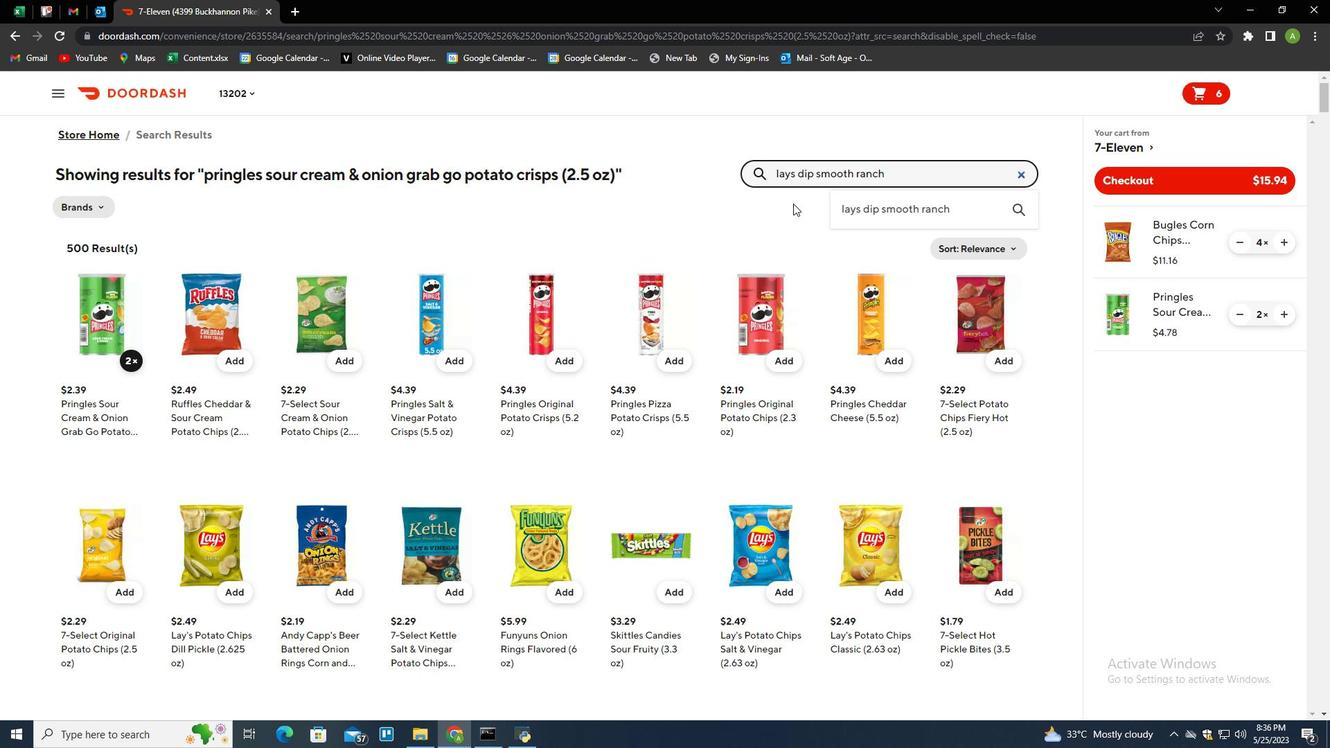 
Action: Mouse moved to (130, 358)
Screenshot: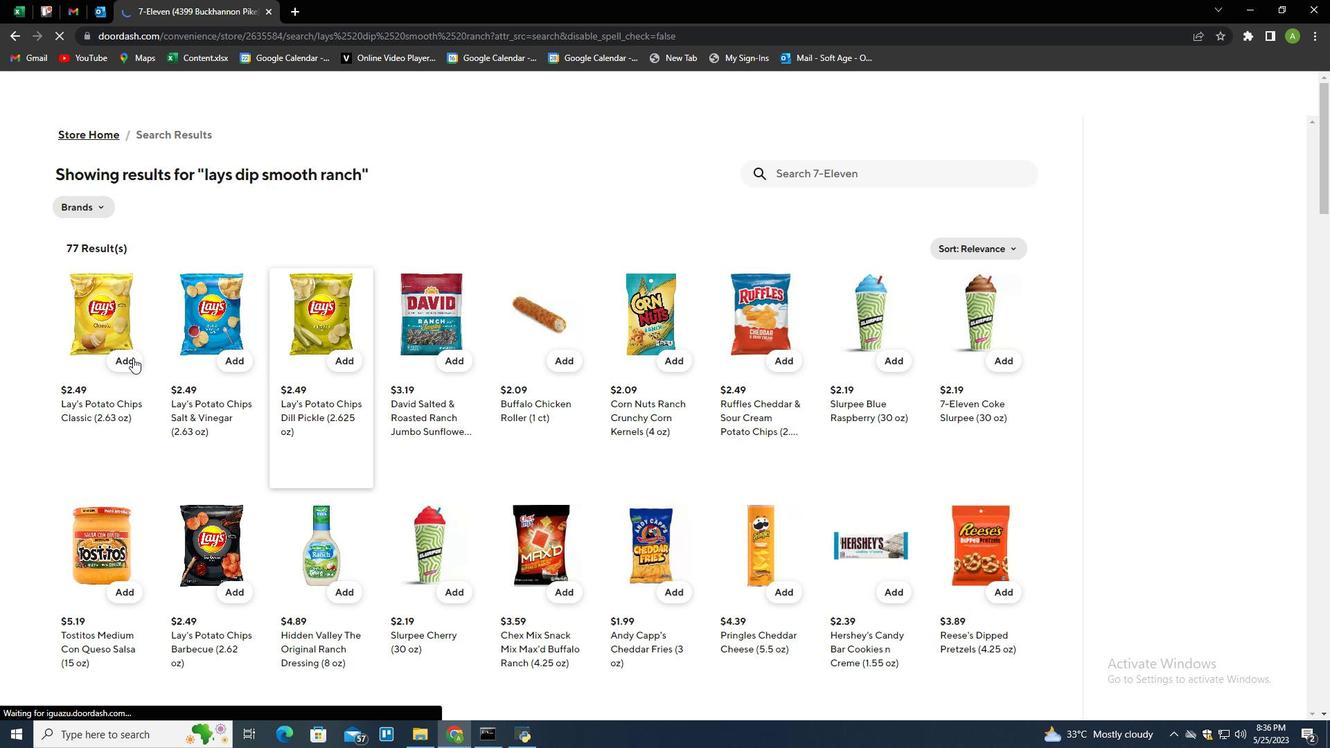 
Action: Mouse pressed left at (130, 358)
Screenshot: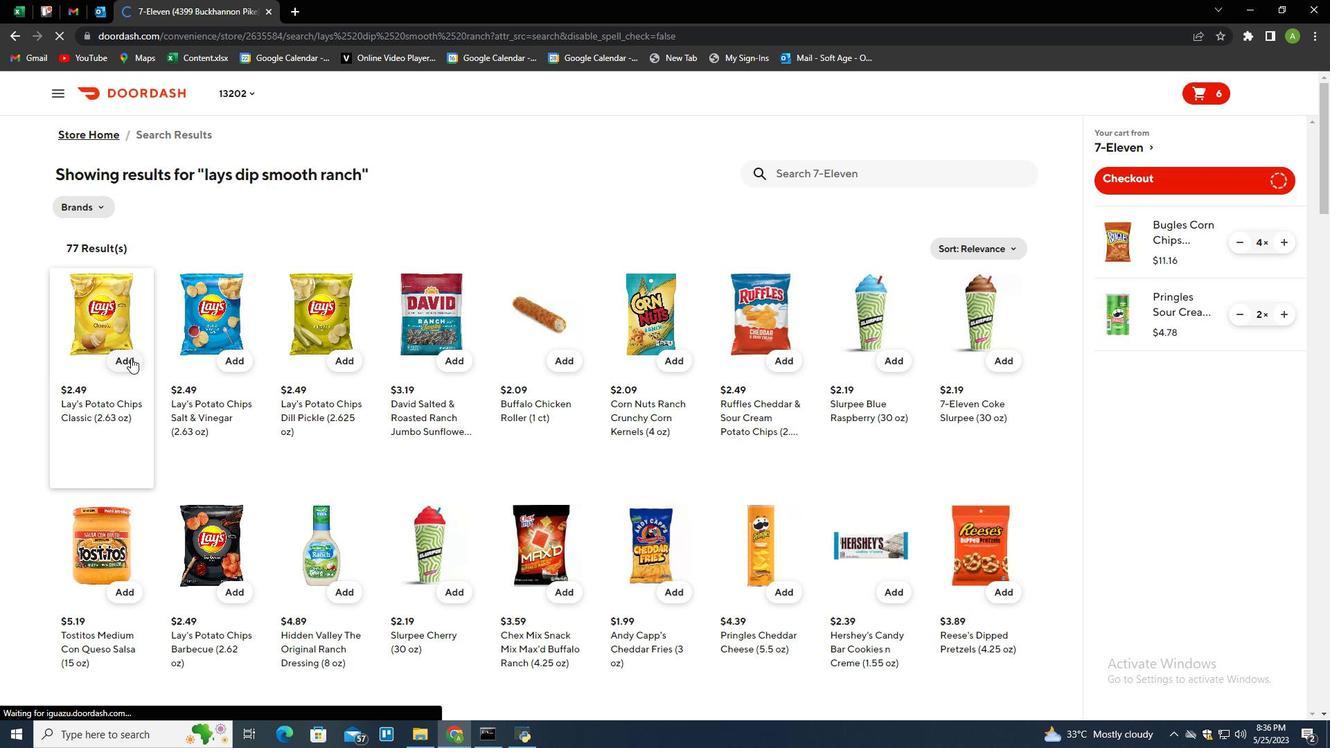 
Action: Mouse moved to (1138, 187)
Screenshot: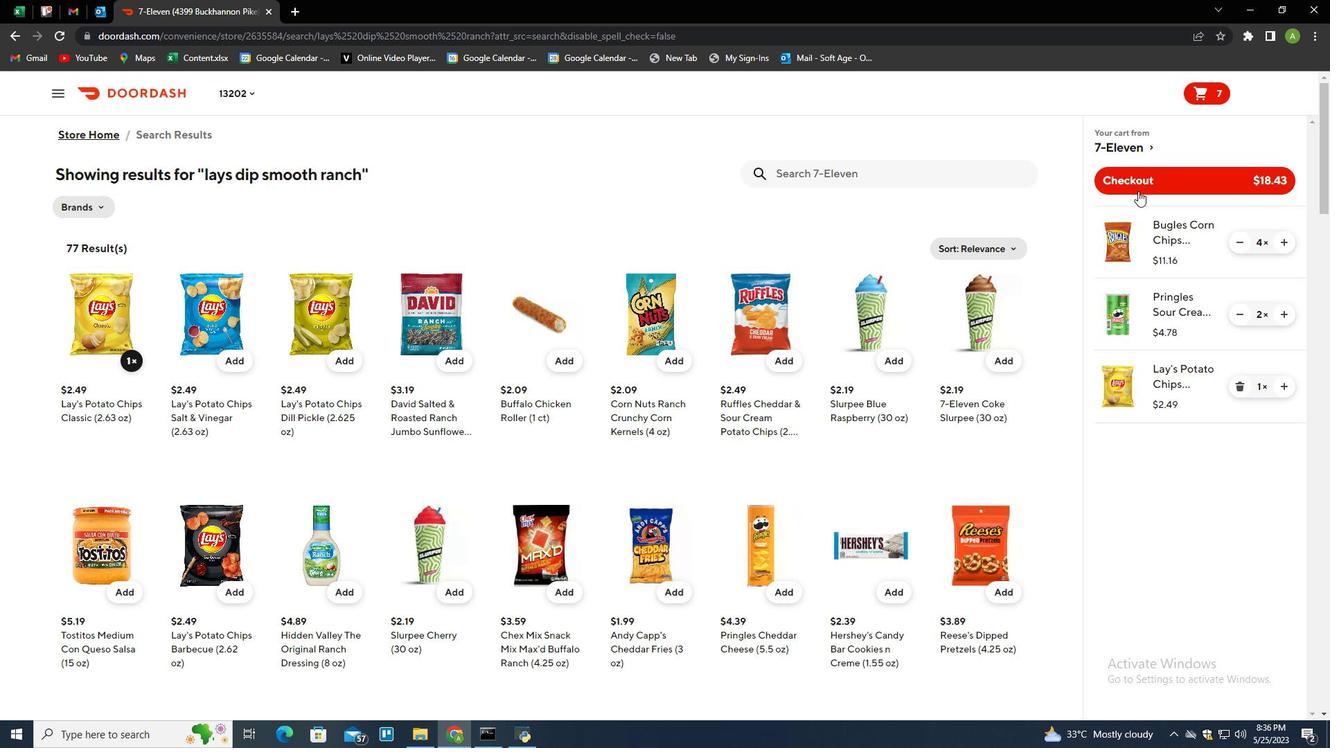 
Action: Mouse pressed left at (1138, 187)
Screenshot: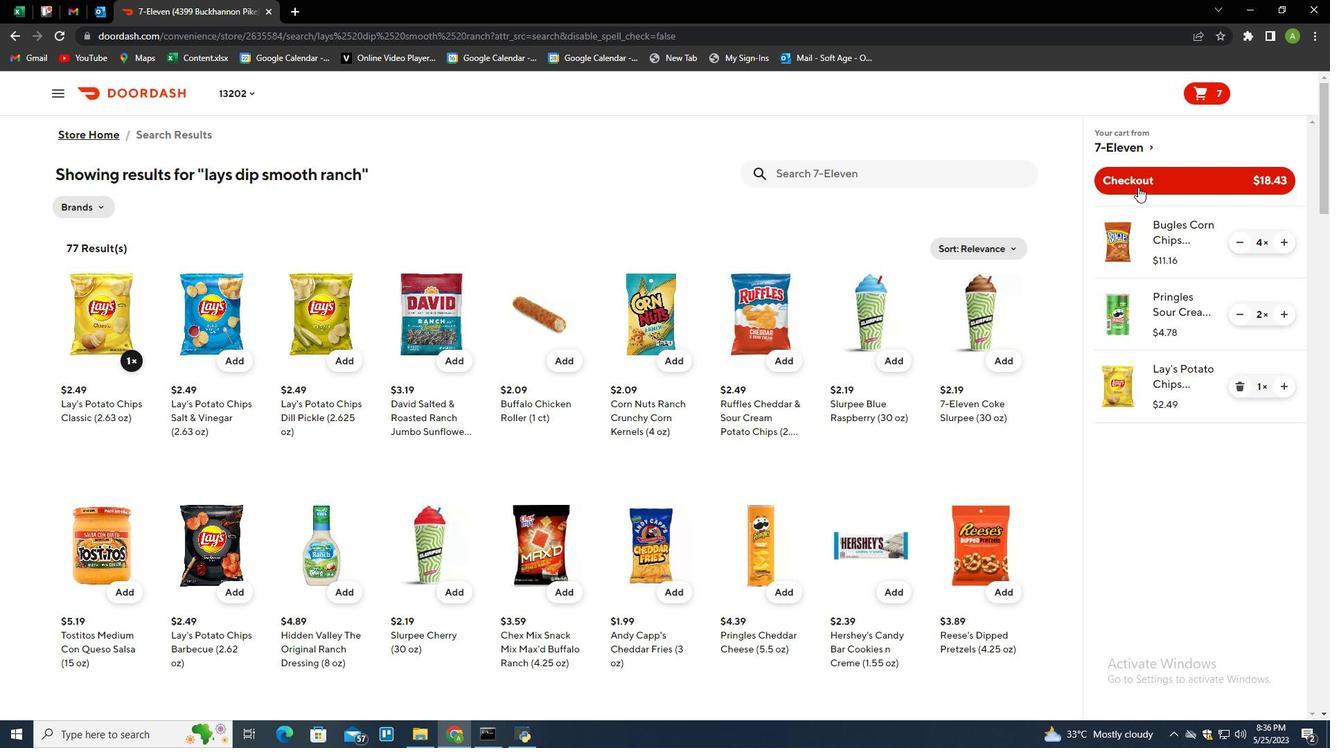 
Action: Mouse moved to (1140, 184)
Screenshot: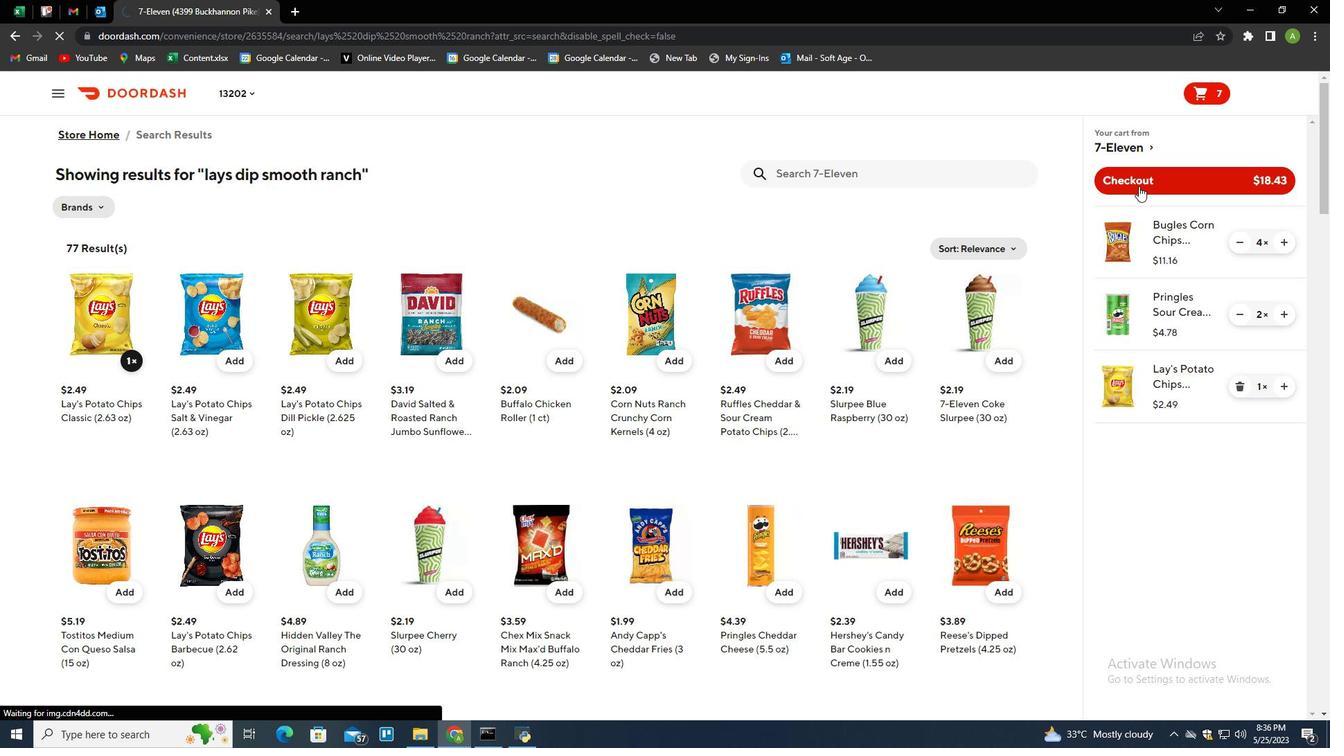 
